 Task: Find connections with filter location Dunaújváros with filter topic  #socialnetworkingwith filter profile language English with filter current company NTT DATA Services with filter school Srinivasa Ramanujan Institute of Technology with filter industry Funds and Trusts with filter service category Editing with filter keywords title Operations Assistant
Action: Mouse moved to (521, 69)
Screenshot: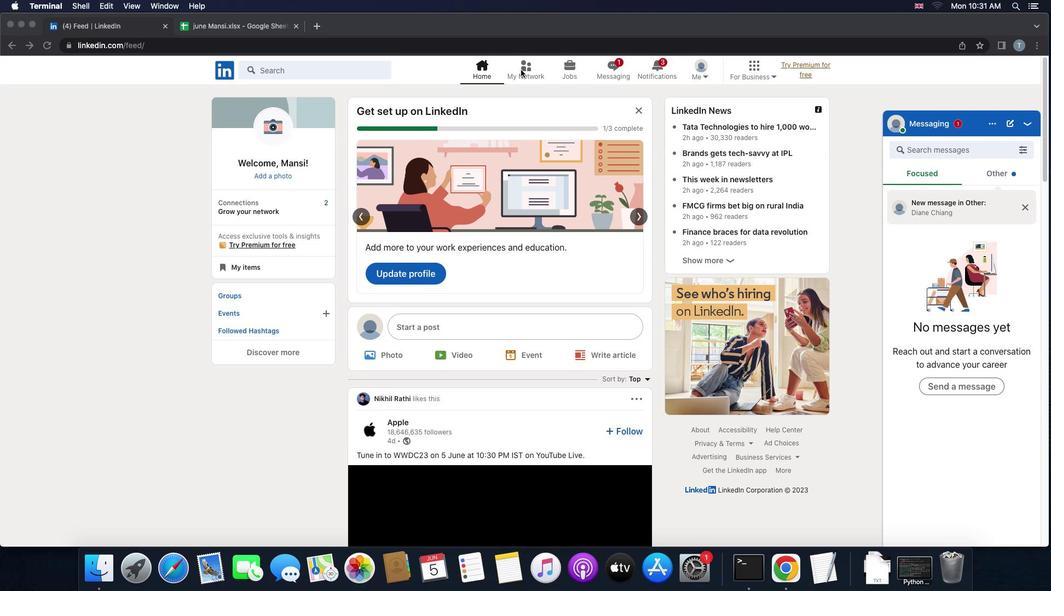 
Action: Mouse pressed left at (521, 69)
Screenshot: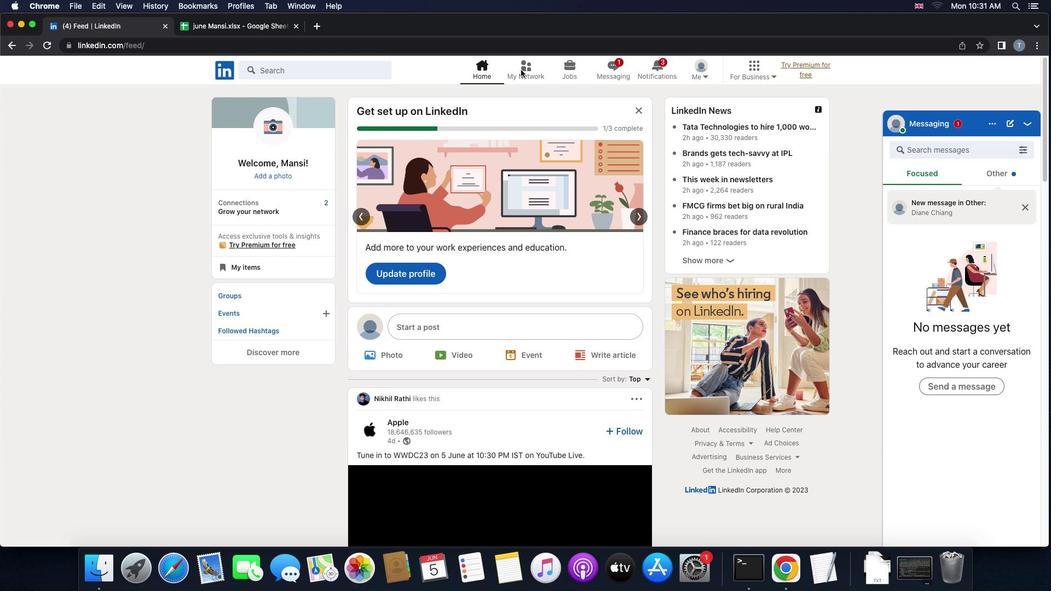 
Action: Mouse moved to (521, 69)
Screenshot: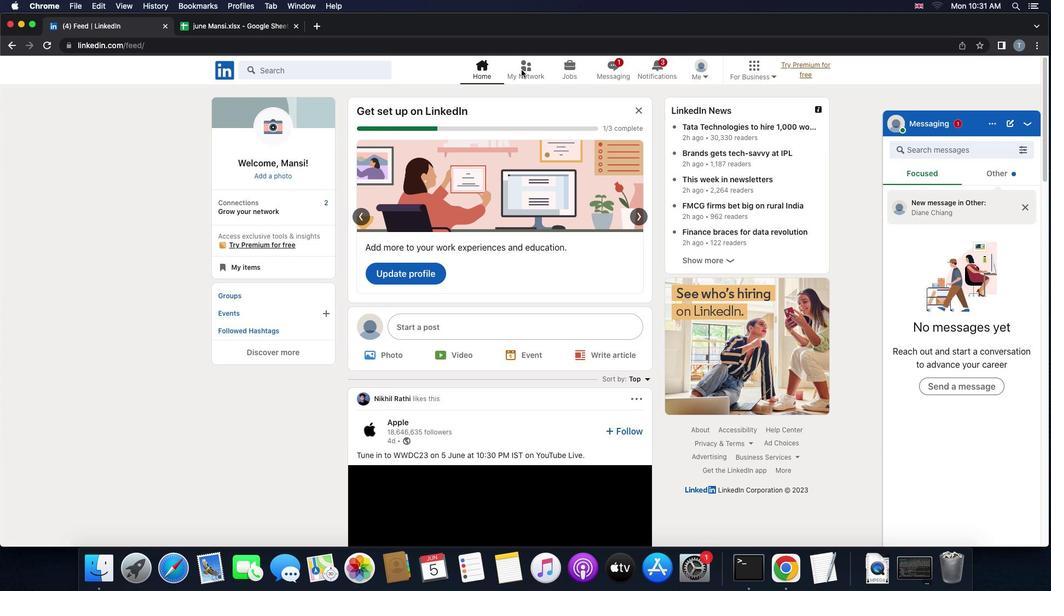 
Action: Mouse pressed left at (521, 69)
Screenshot: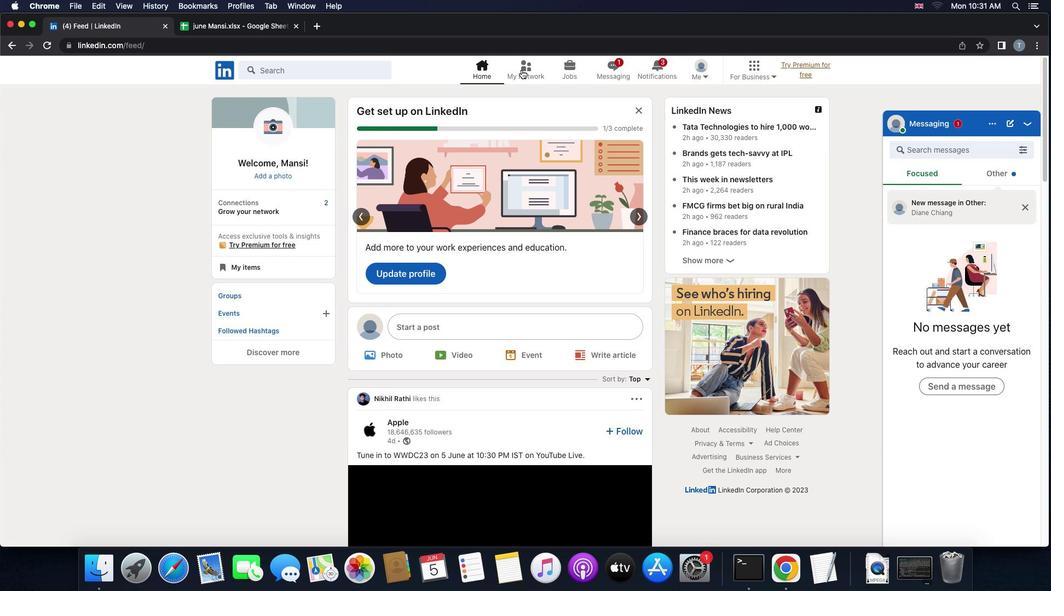 
Action: Mouse moved to (355, 125)
Screenshot: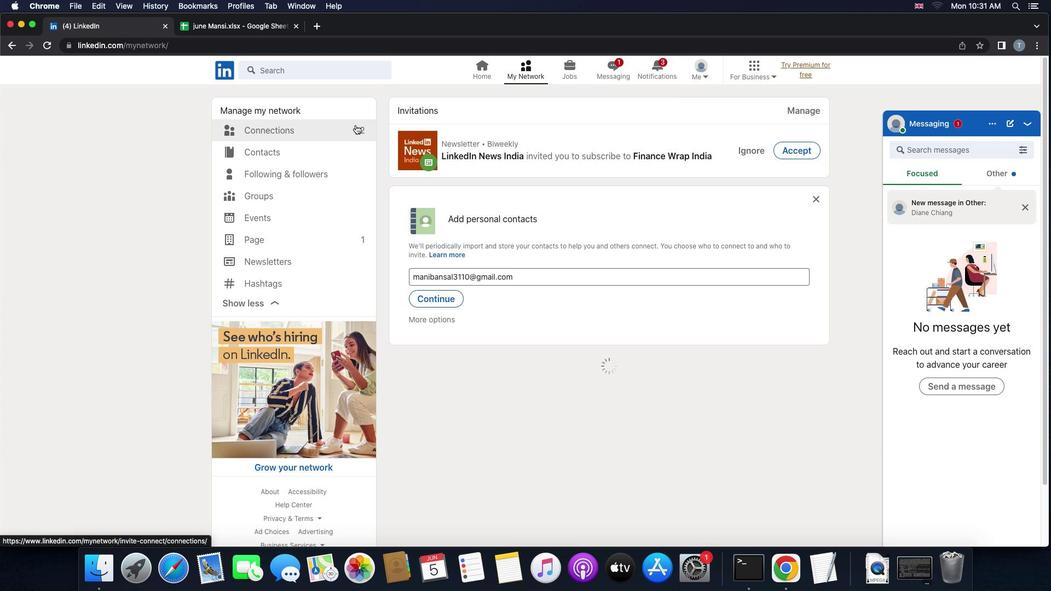 
Action: Mouse pressed left at (355, 125)
Screenshot: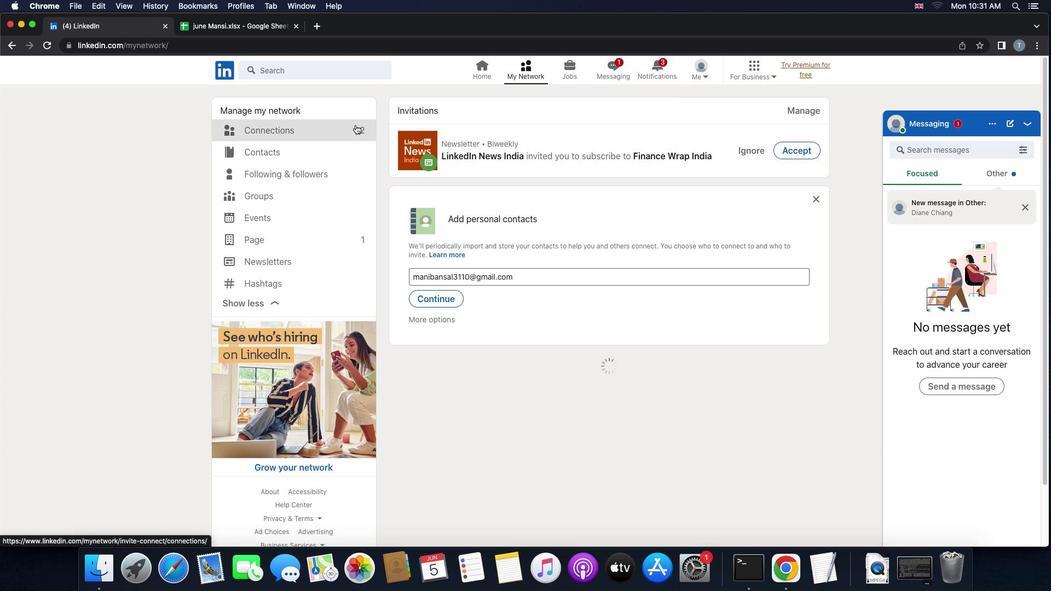 
Action: Mouse moved to (591, 130)
Screenshot: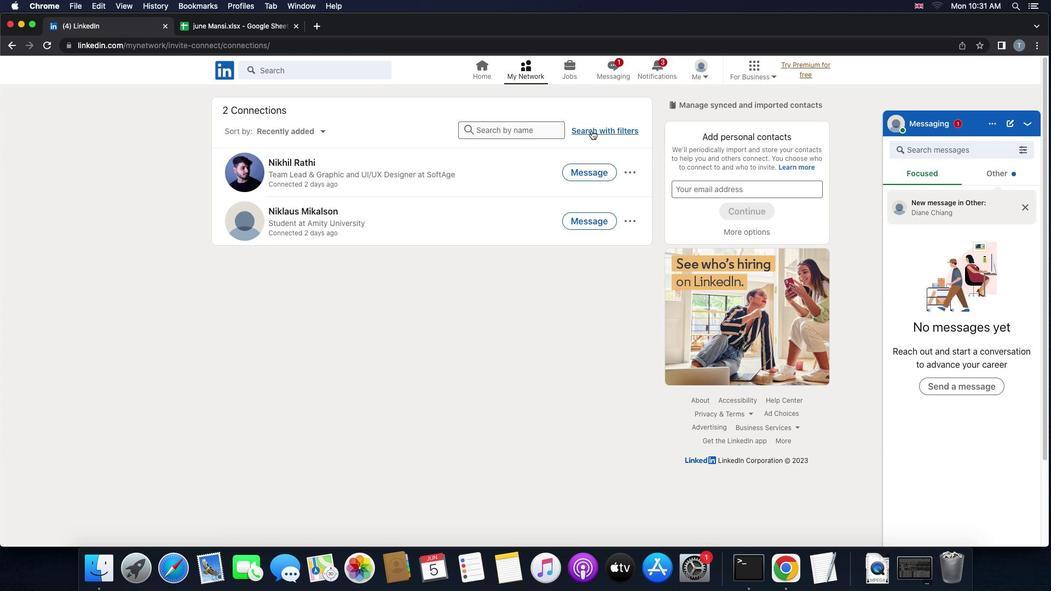 
Action: Mouse pressed left at (591, 130)
Screenshot: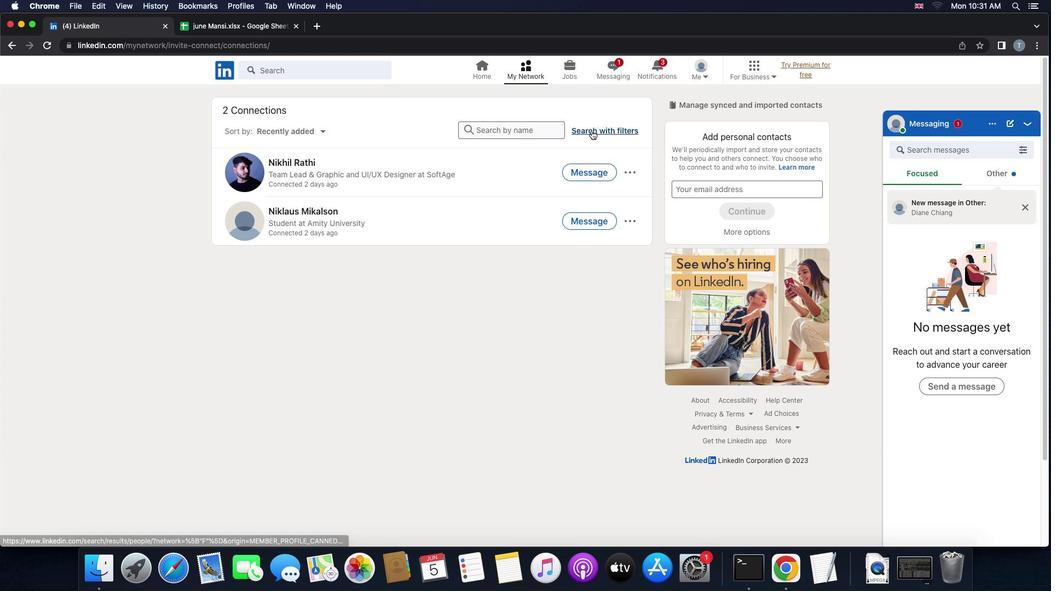 
Action: Mouse moved to (567, 97)
Screenshot: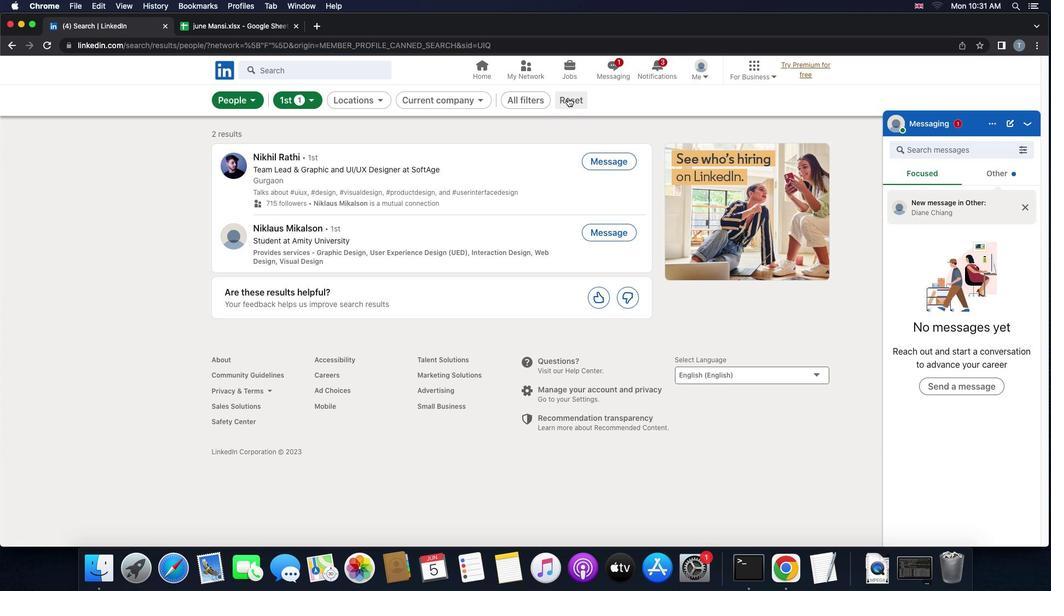 
Action: Mouse pressed left at (567, 97)
Screenshot: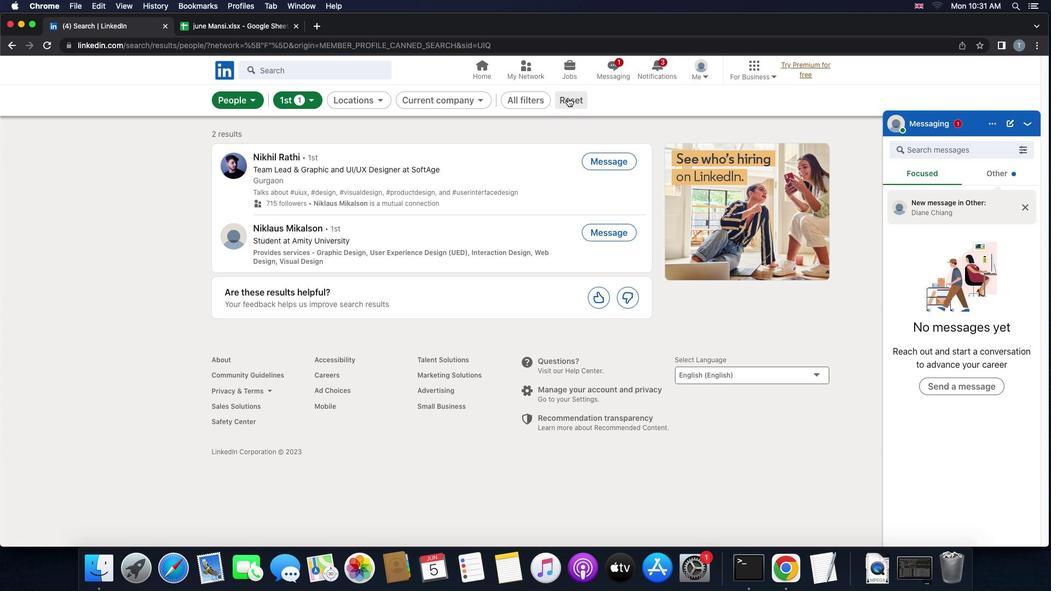 
Action: Mouse moved to (547, 98)
Screenshot: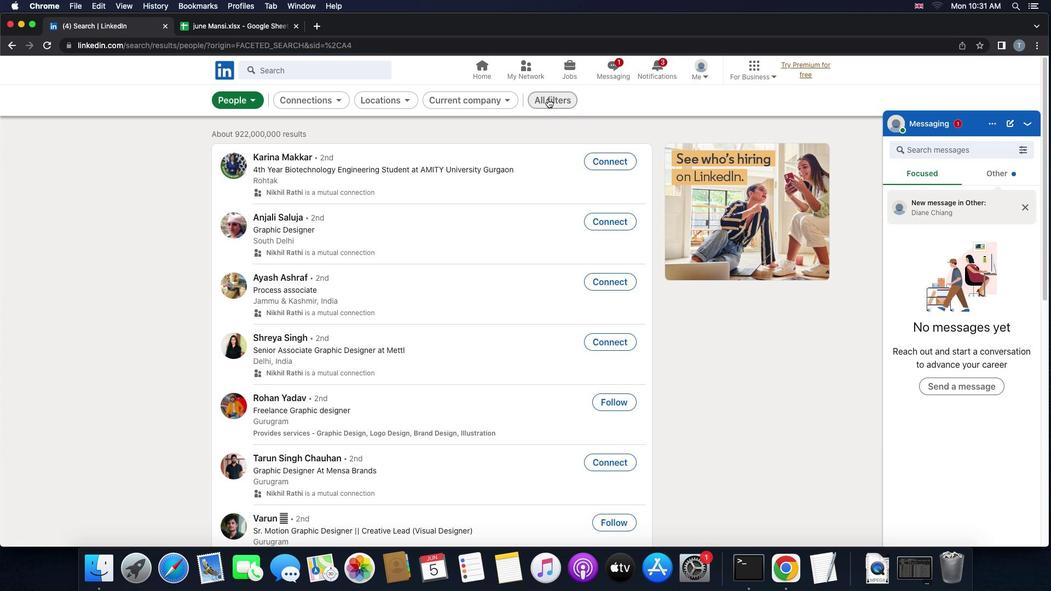 
Action: Mouse pressed left at (547, 98)
Screenshot: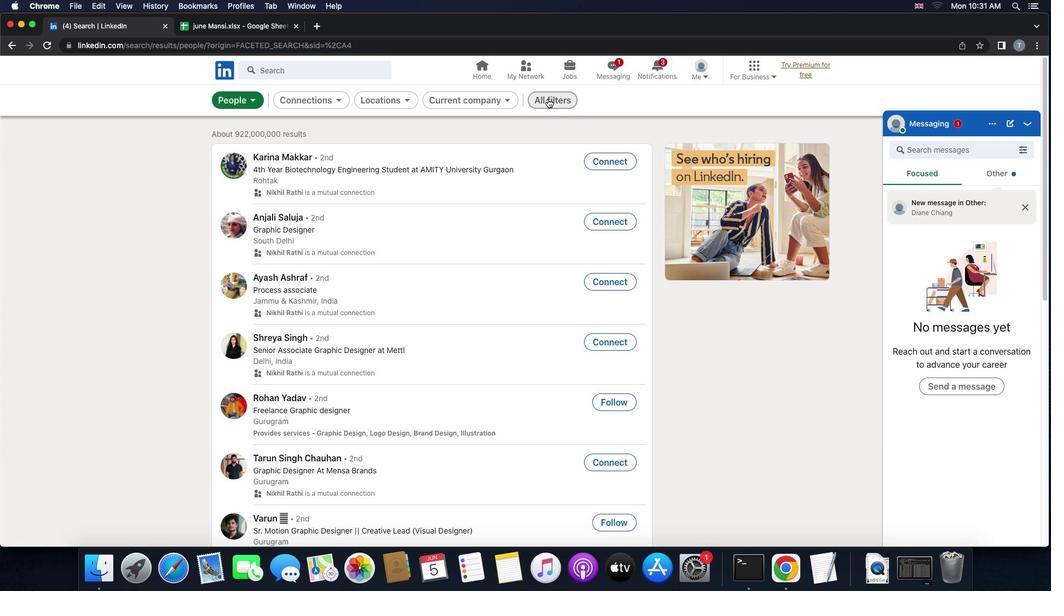 
Action: Mouse moved to (926, 316)
Screenshot: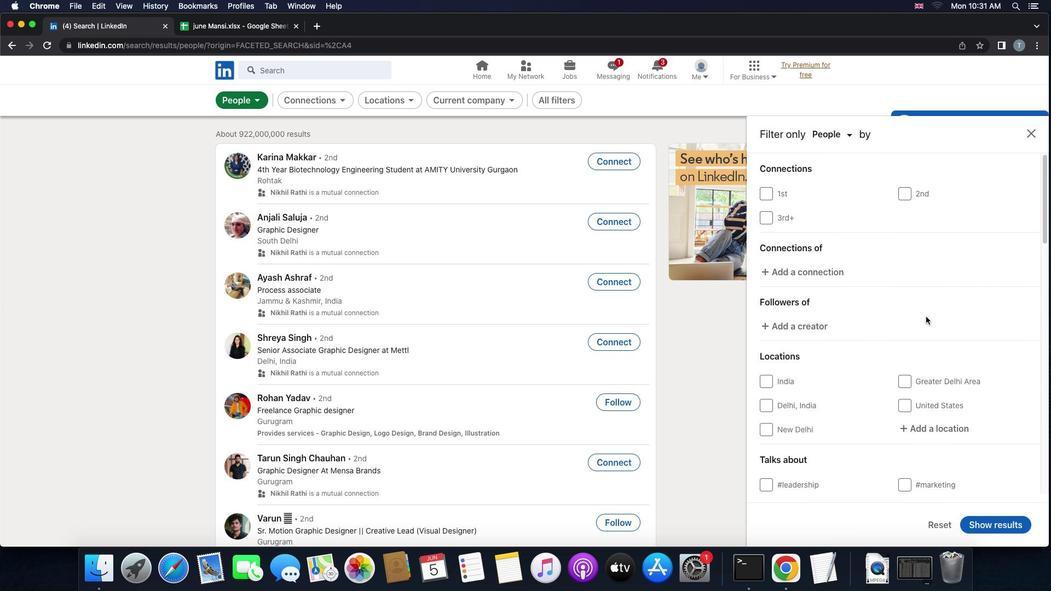 
Action: Mouse scrolled (926, 316) with delta (0, 0)
Screenshot: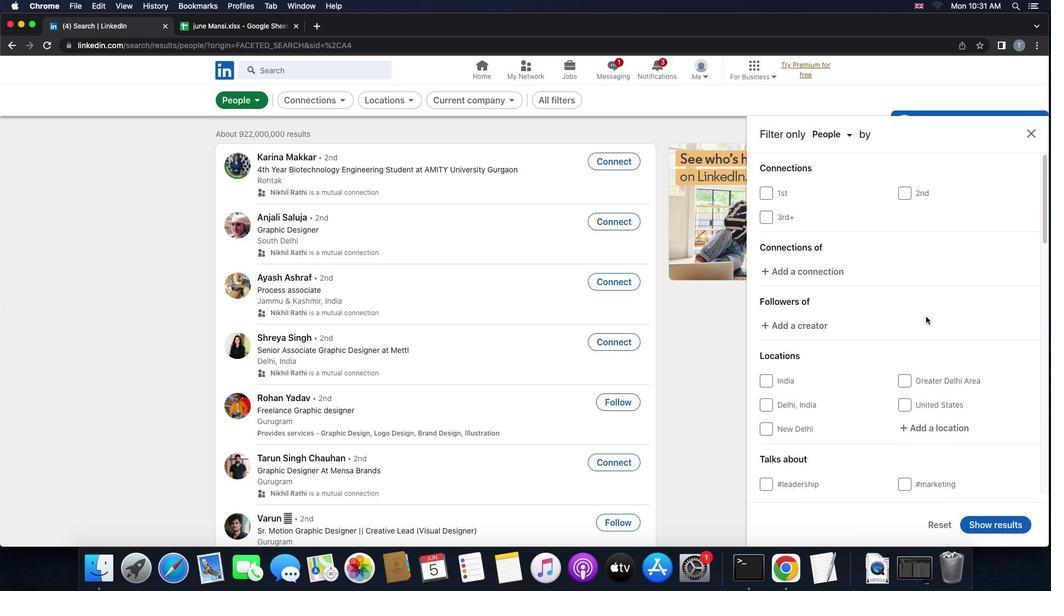 
Action: Mouse scrolled (926, 316) with delta (0, 0)
Screenshot: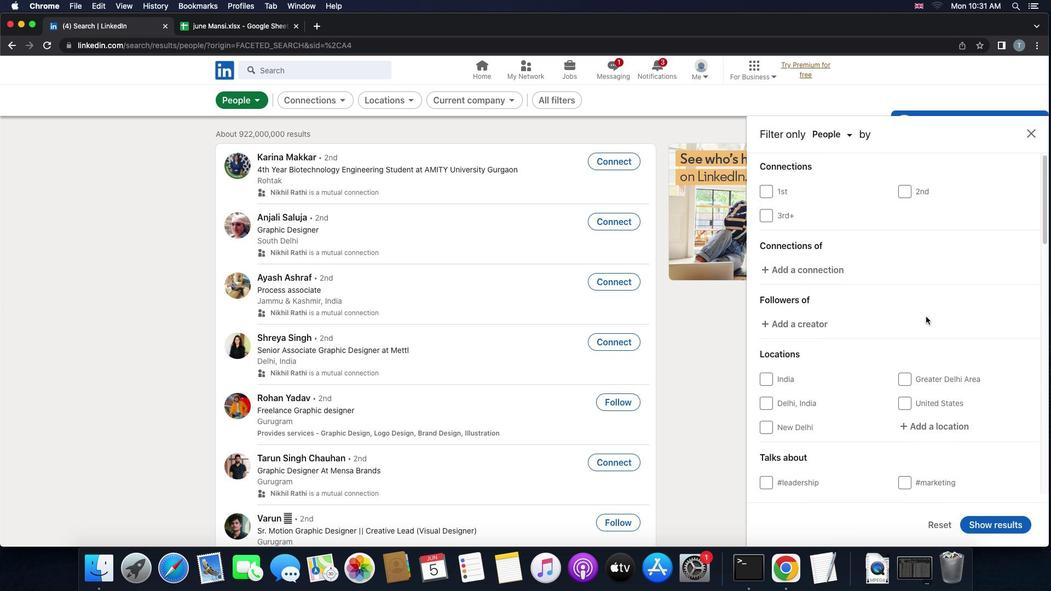 
Action: Mouse scrolled (926, 316) with delta (0, -1)
Screenshot: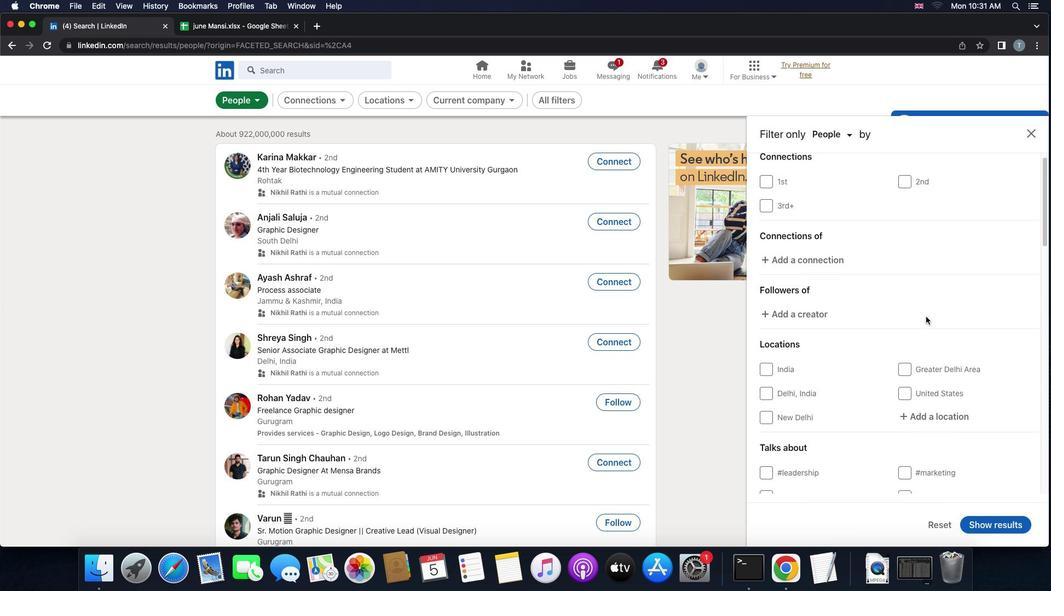 
Action: Mouse scrolled (926, 316) with delta (0, -1)
Screenshot: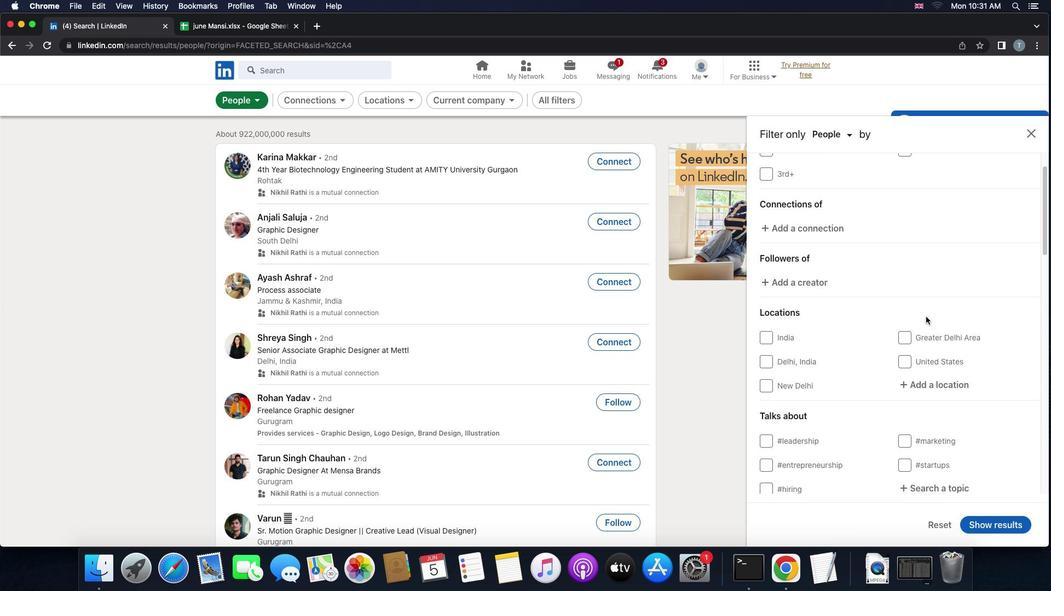 
Action: Mouse moved to (935, 267)
Screenshot: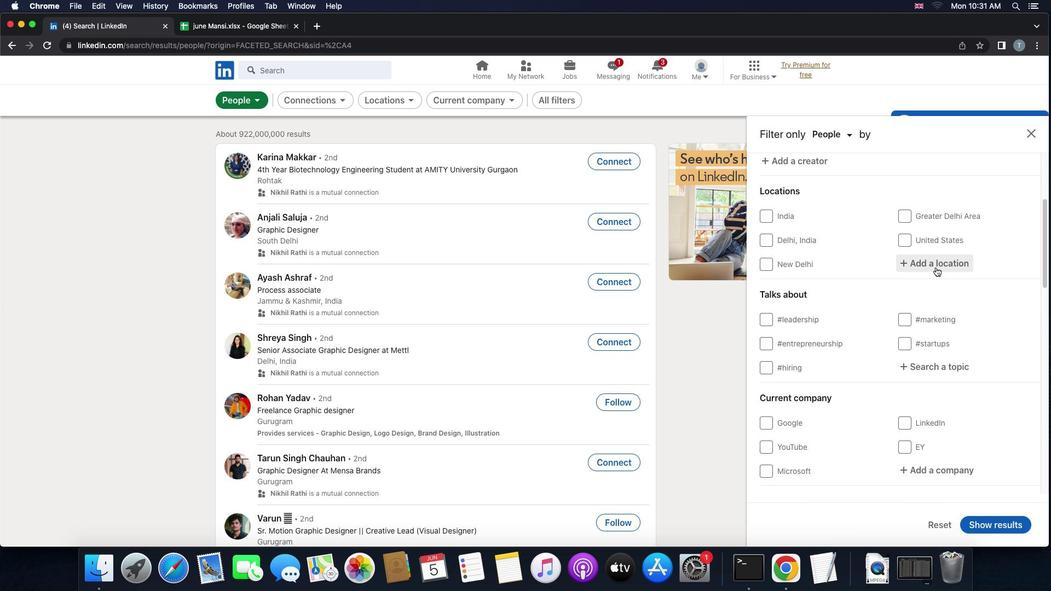 
Action: Mouse pressed left at (935, 267)
Screenshot: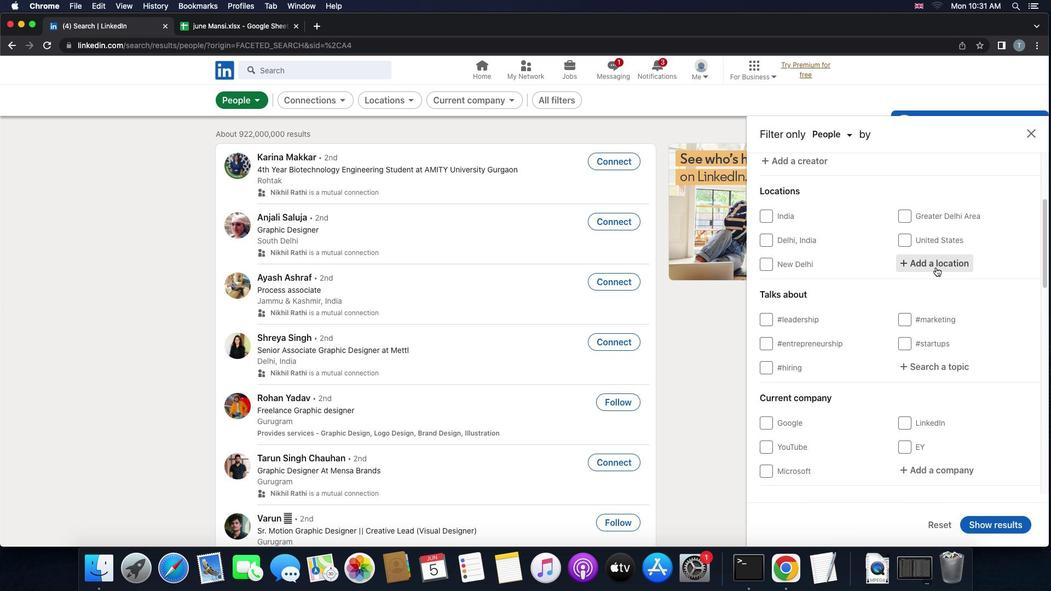 
Action: Key pressed 'd''u''n''a''u''j''v''a''r''o''s'
Screenshot: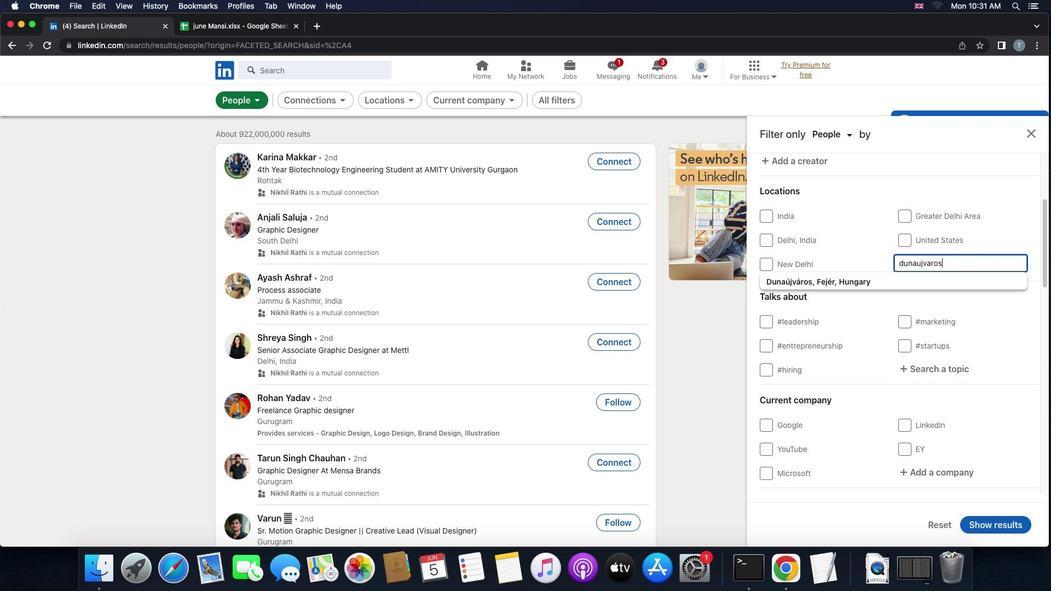 
Action: Mouse moved to (914, 279)
Screenshot: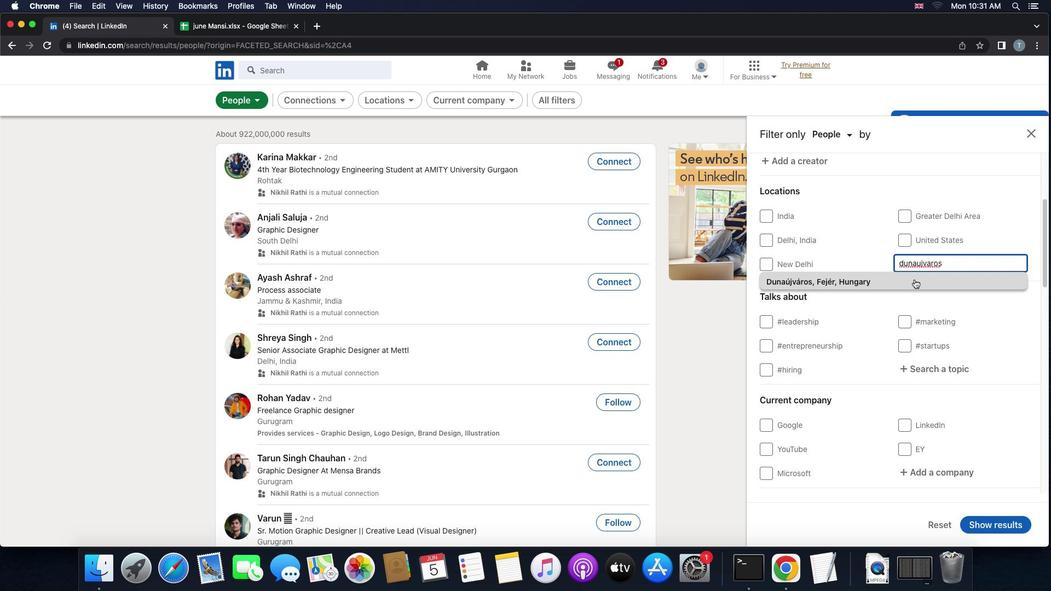 
Action: Mouse pressed left at (914, 279)
Screenshot: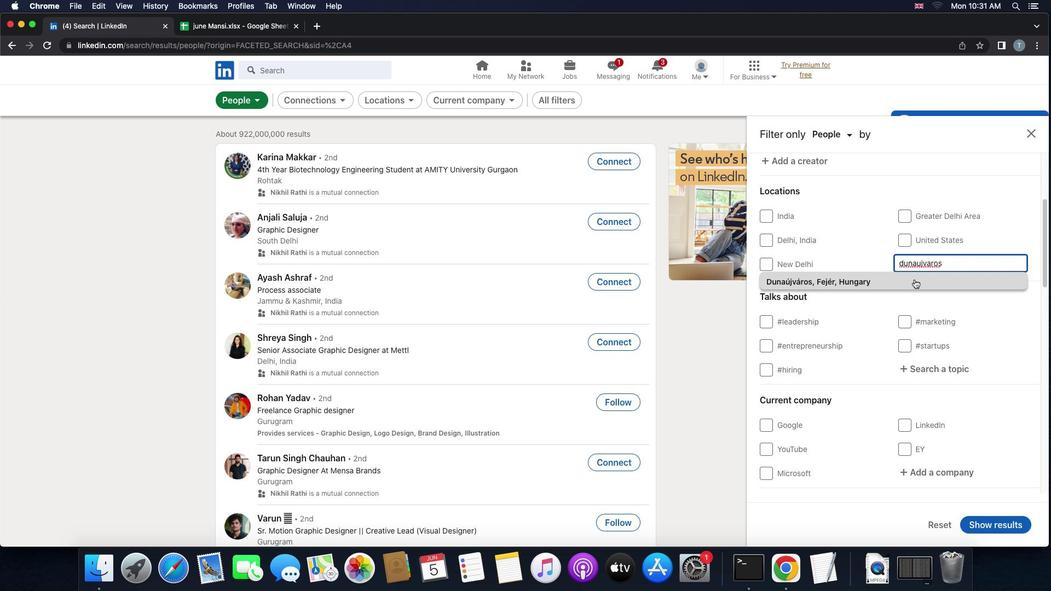 
Action: Mouse moved to (909, 382)
Screenshot: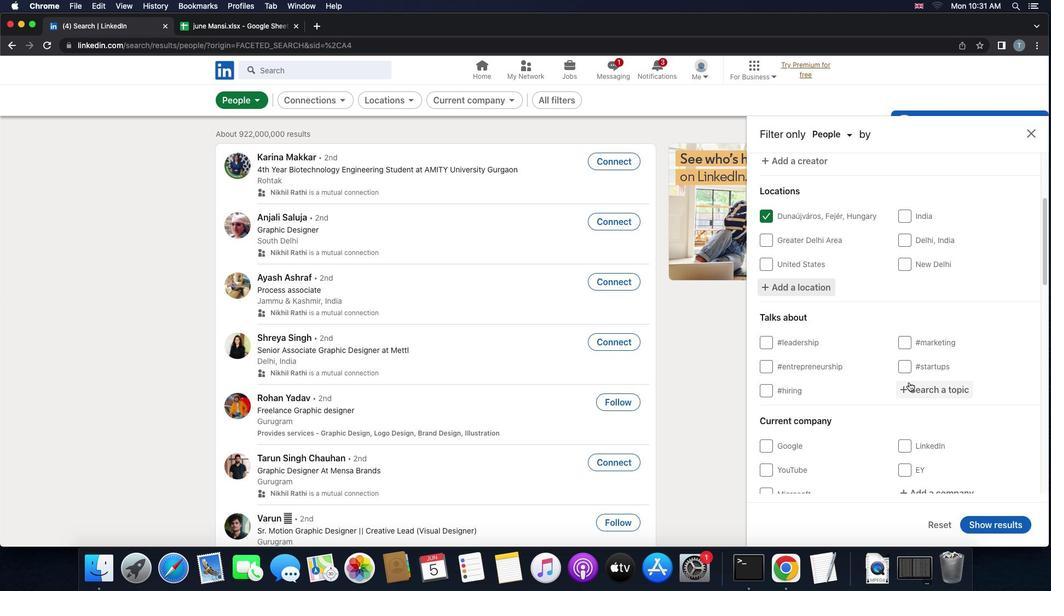 
Action: Mouse scrolled (909, 382) with delta (0, 0)
Screenshot: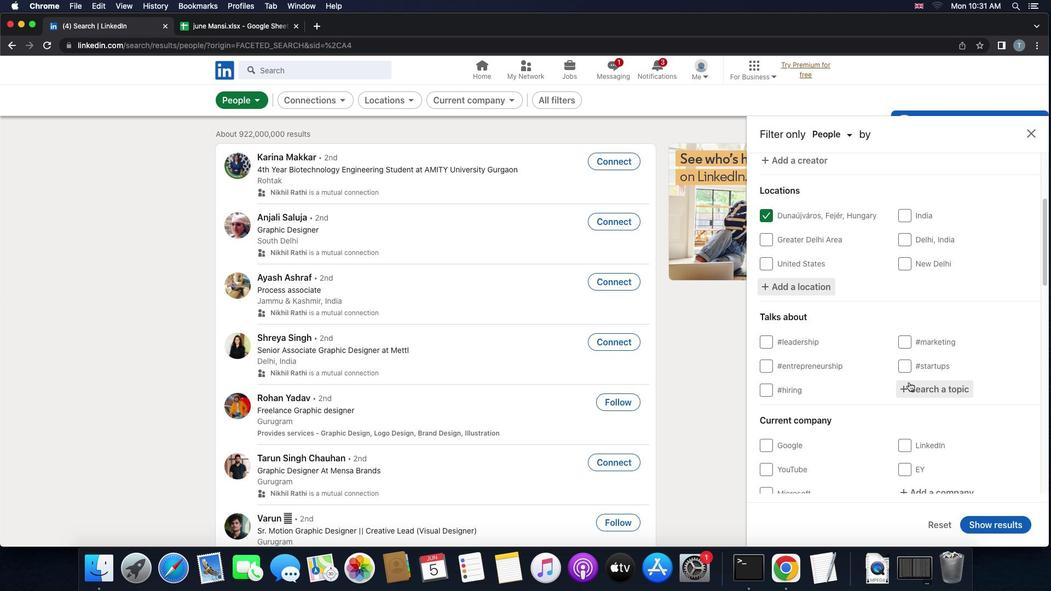 
Action: Mouse scrolled (909, 382) with delta (0, 0)
Screenshot: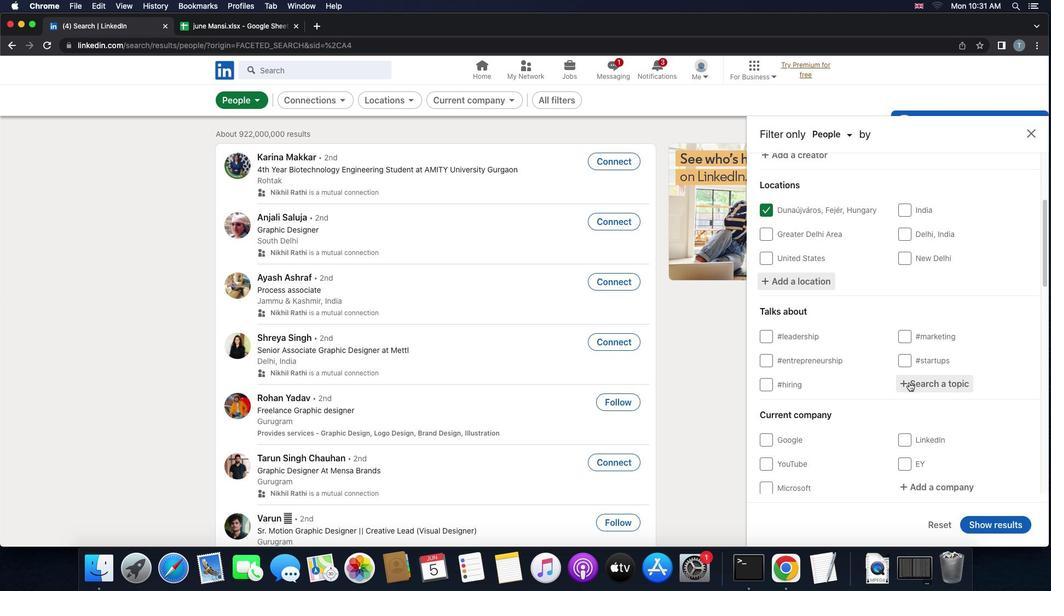 
Action: Mouse scrolled (909, 382) with delta (0, 0)
Screenshot: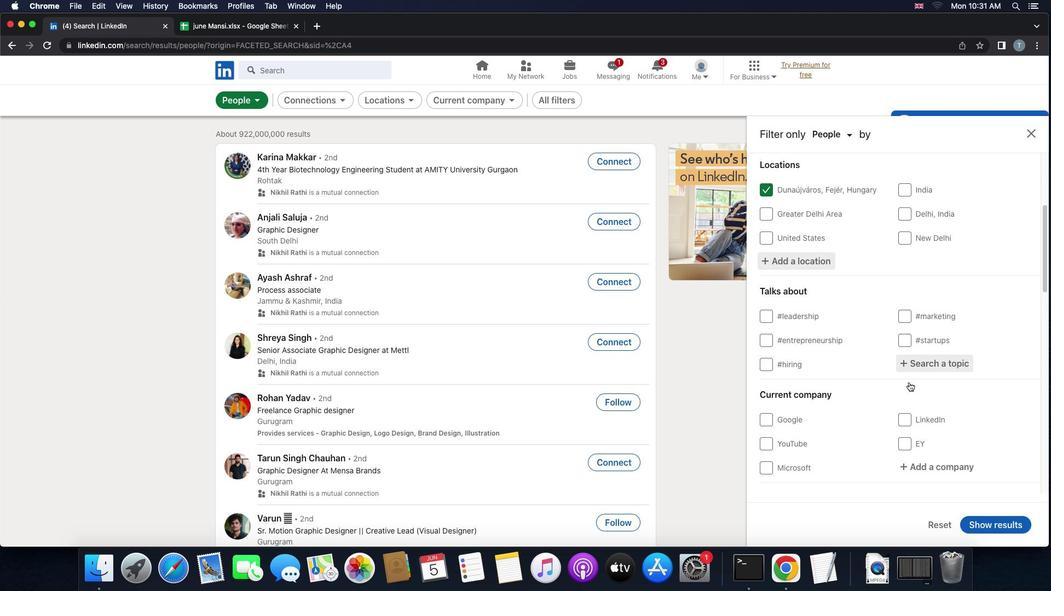 
Action: Mouse moved to (920, 344)
Screenshot: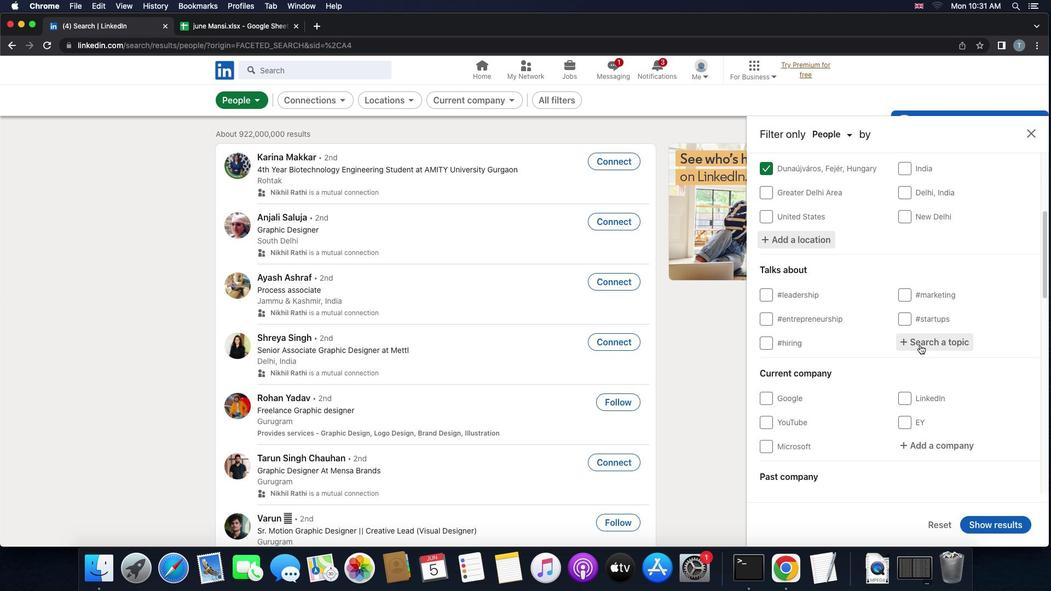 
Action: Mouse pressed left at (920, 344)
Screenshot: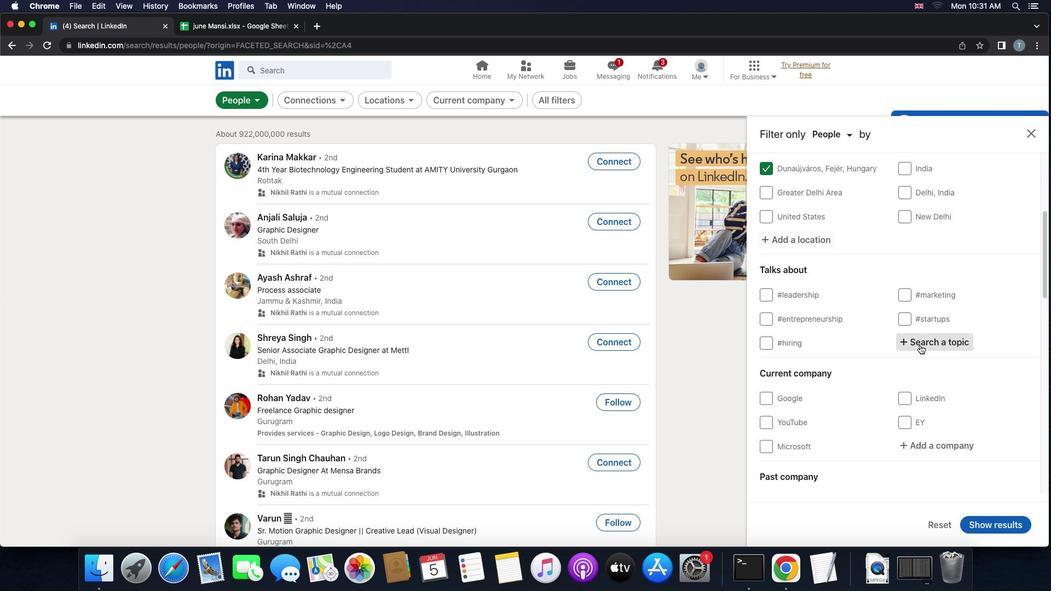 
Action: Key pressed 's''o''c''i''a''l''n''e''t''w''o''r''k''i''n''g'
Screenshot: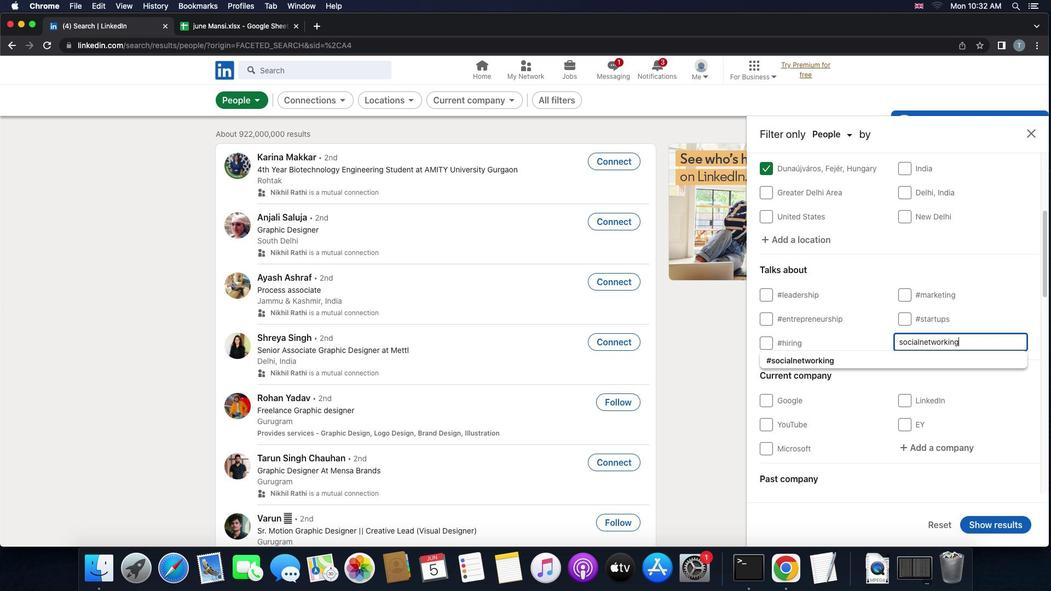 
Action: Mouse moved to (814, 361)
Screenshot: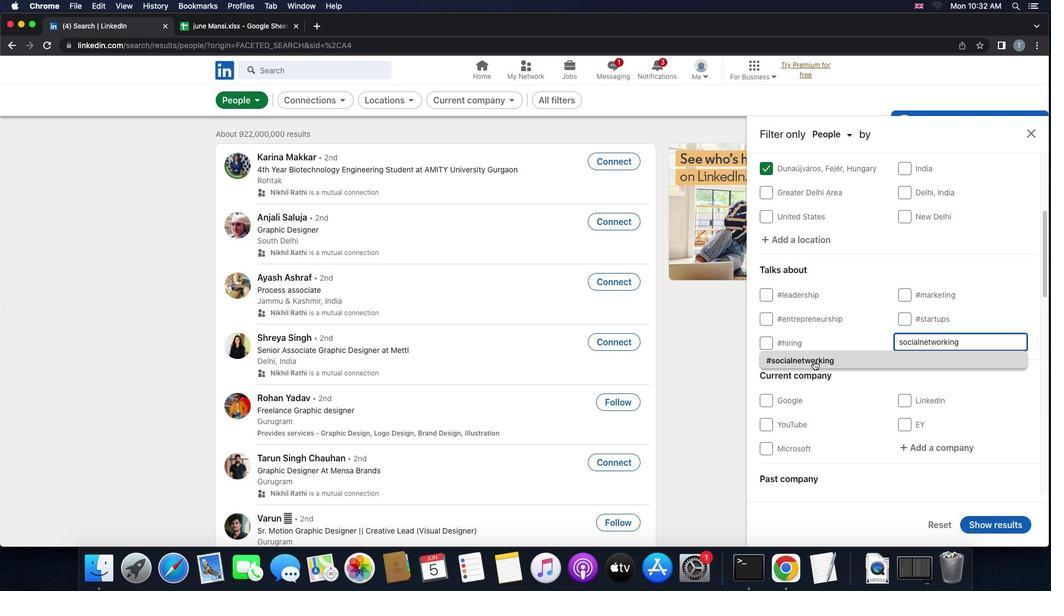 
Action: Mouse pressed left at (814, 361)
Screenshot: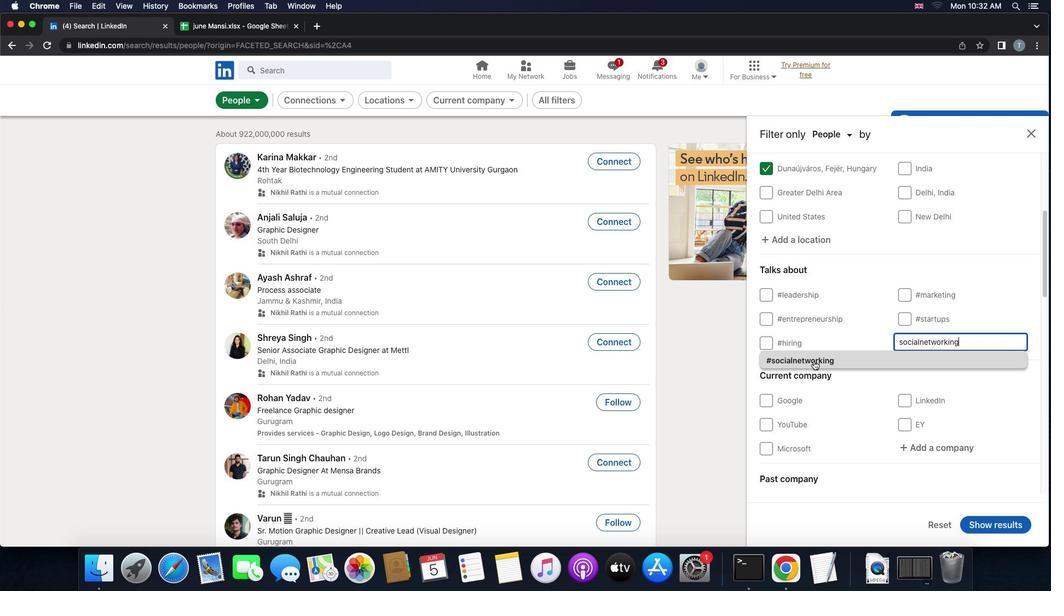 
Action: Mouse moved to (800, 358)
Screenshot: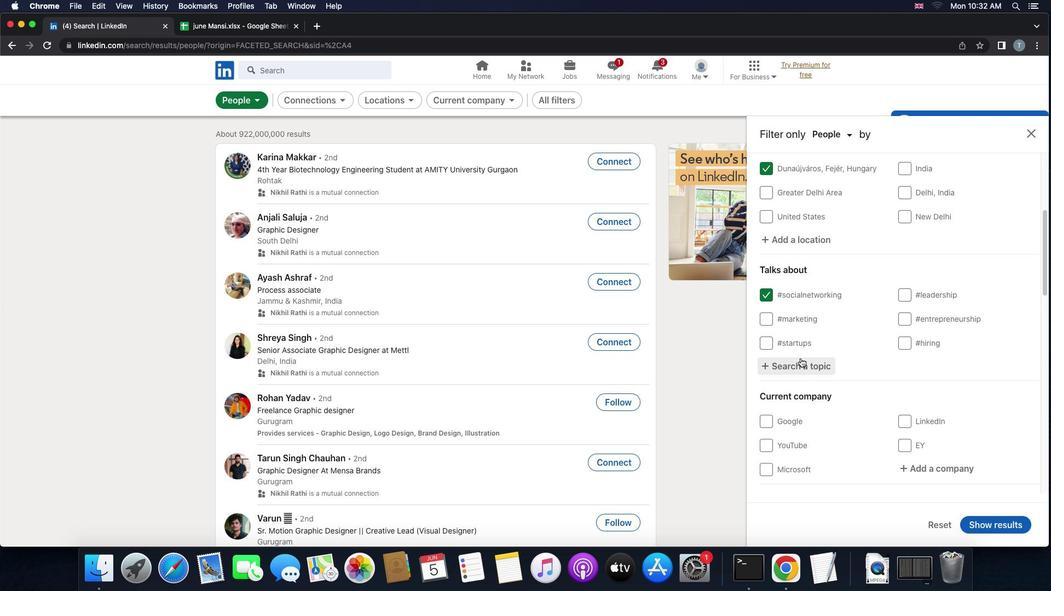 
Action: Mouse scrolled (800, 358) with delta (0, 0)
Screenshot: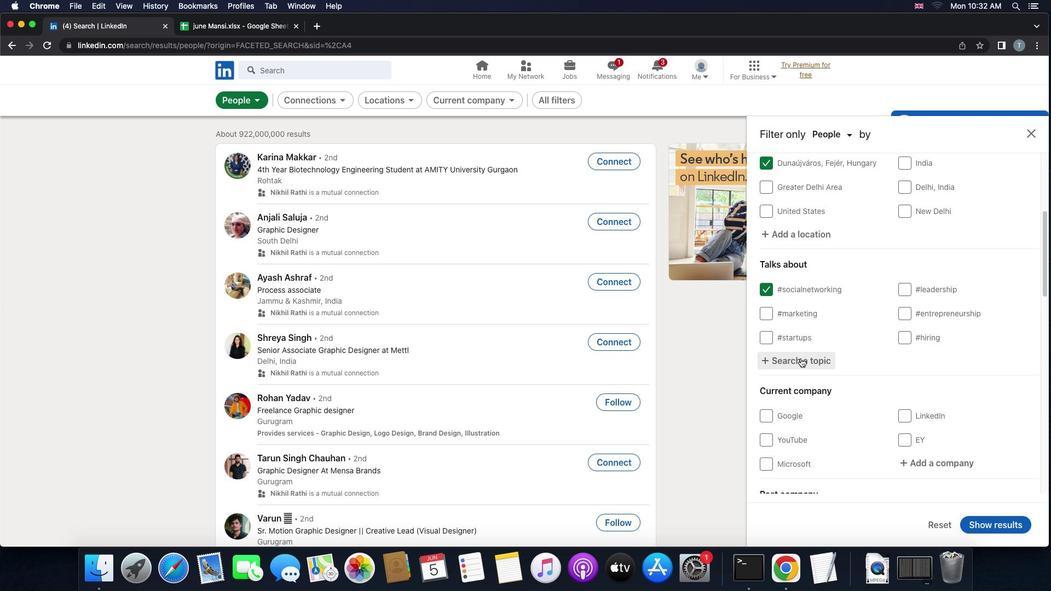 
Action: Mouse scrolled (800, 358) with delta (0, 0)
Screenshot: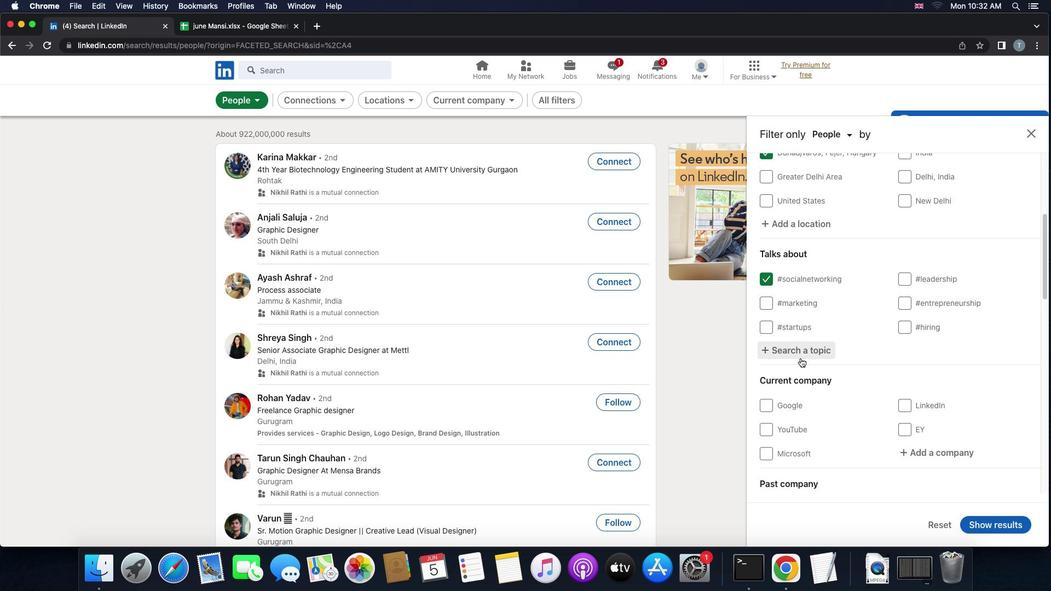 
Action: Mouse scrolled (800, 358) with delta (0, -1)
Screenshot: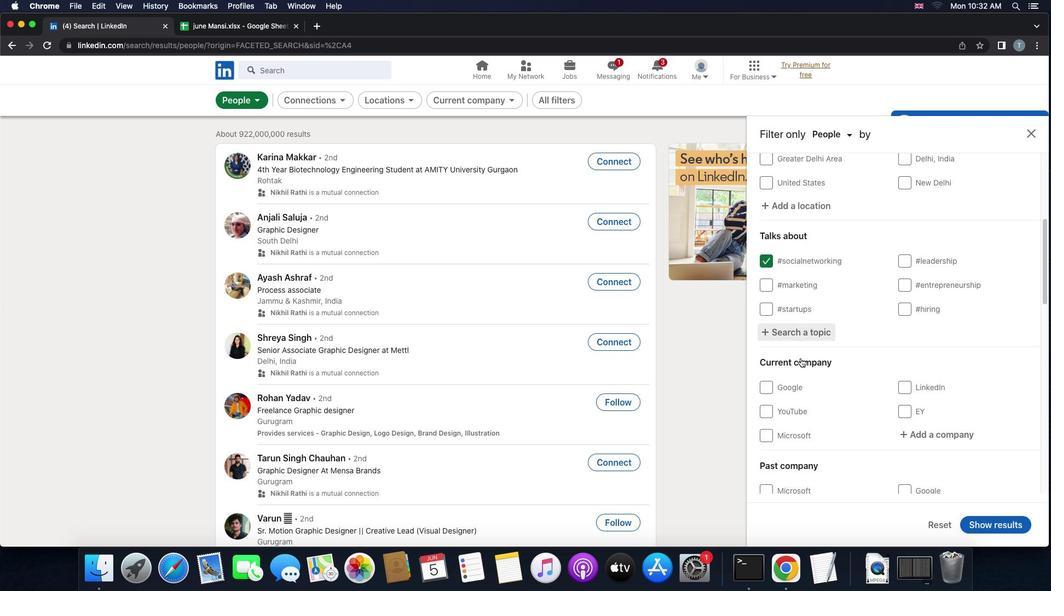 
Action: Mouse scrolled (800, 358) with delta (0, -1)
Screenshot: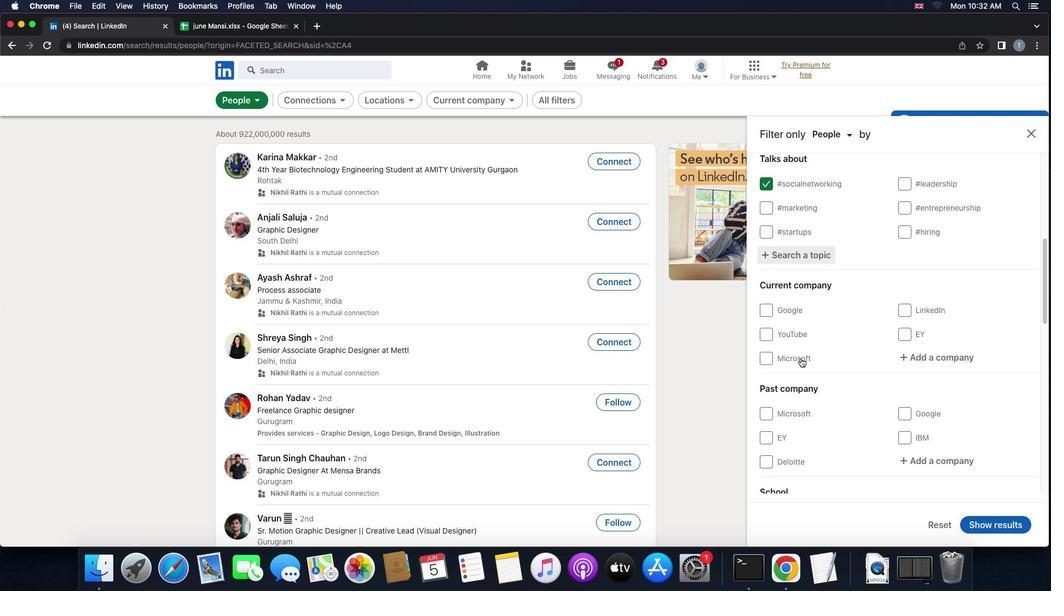 
Action: Mouse scrolled (800, 358) with delta (0, 0)
Screenshot: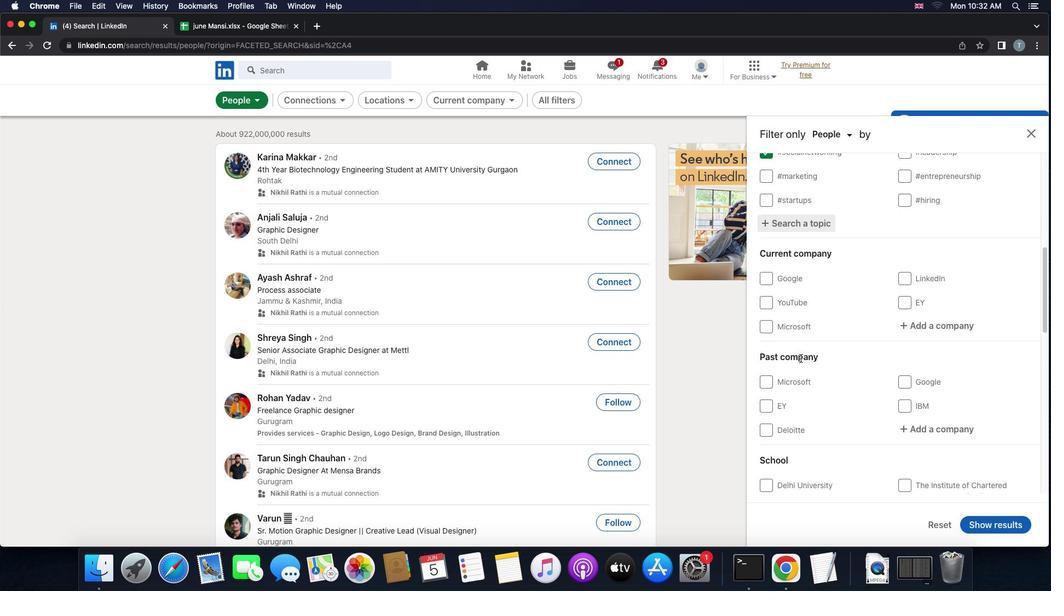 
Action: Mouse scrolled (800, 358) with delta (0, 0)
Screenshot: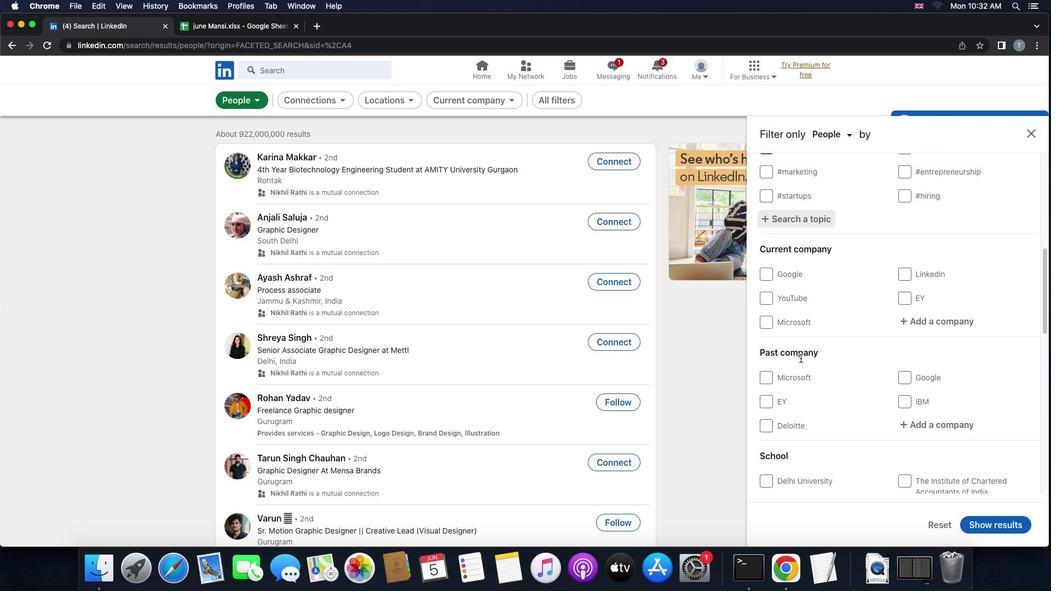
Action: Mouse moved to (918, 312)
Screenshot: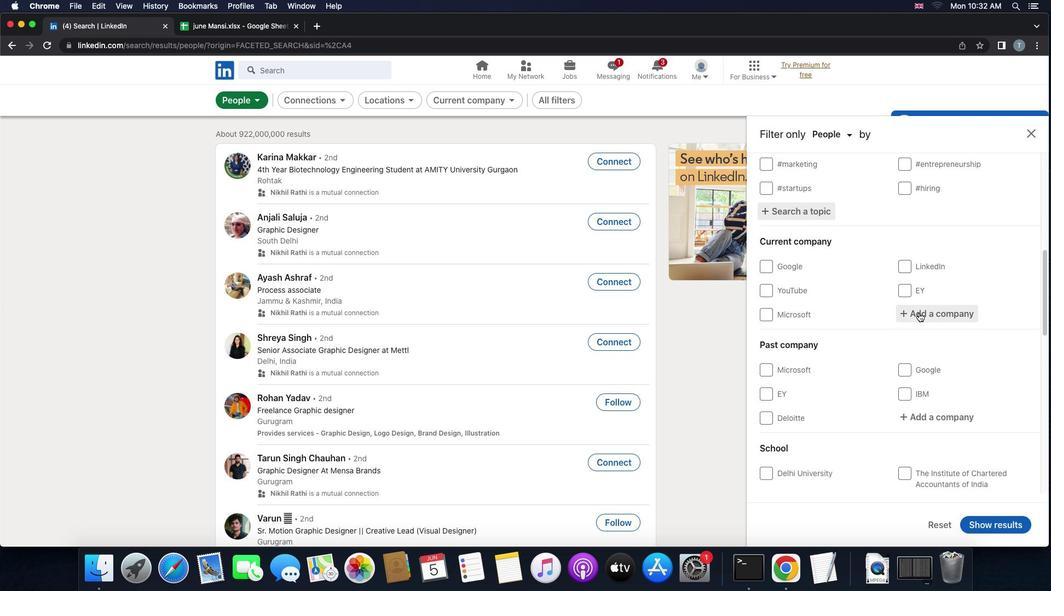 
Action: Mouse pressed left at (918, 312)
Screenshot: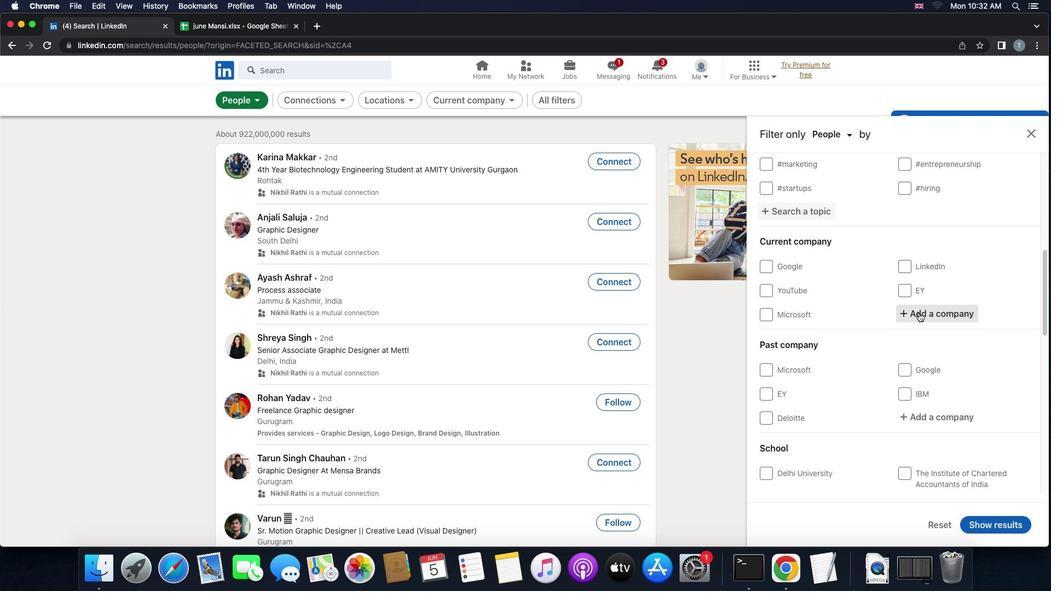 
Action: Mouse moved to (919, 315)
Screenshot: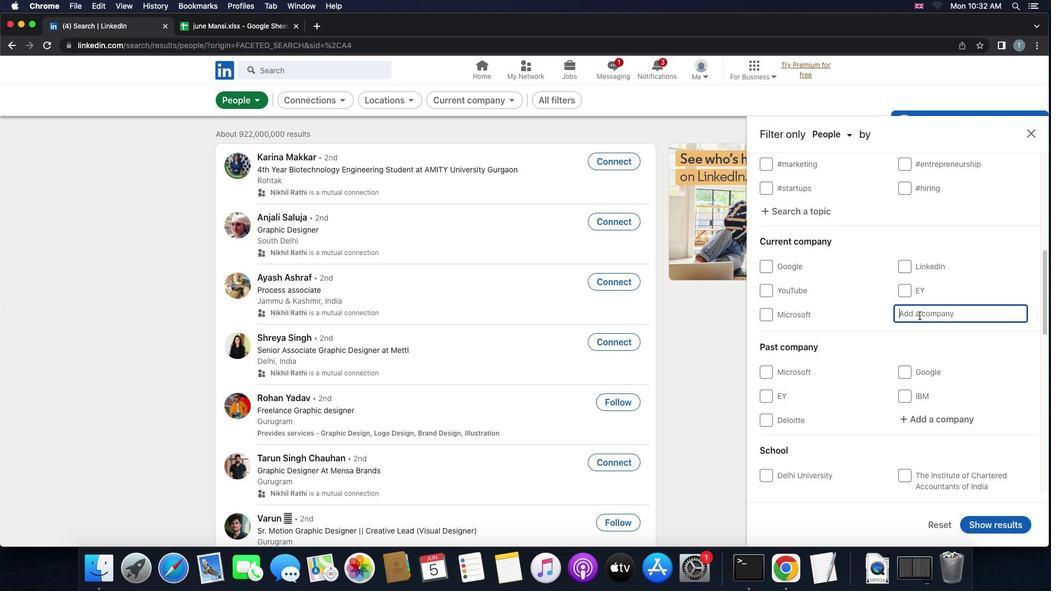 
Action: Key pressed Key.shift'N''T''T'Key.spaceKey.shift'D''A''T''A'Key.space
Screenshot: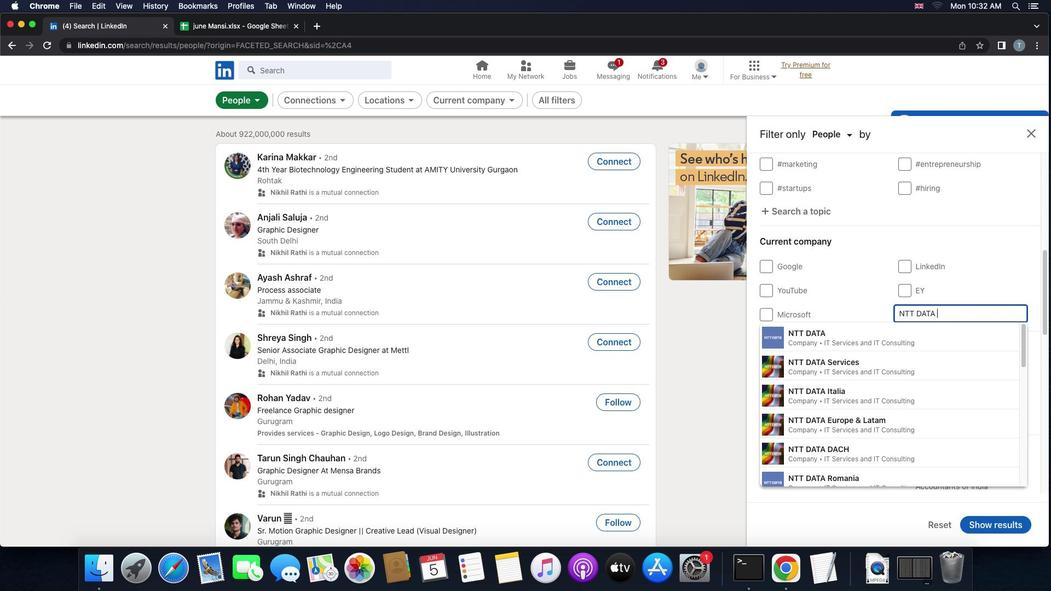 
Action: Mouse moved to (910, 364)
Screenshot: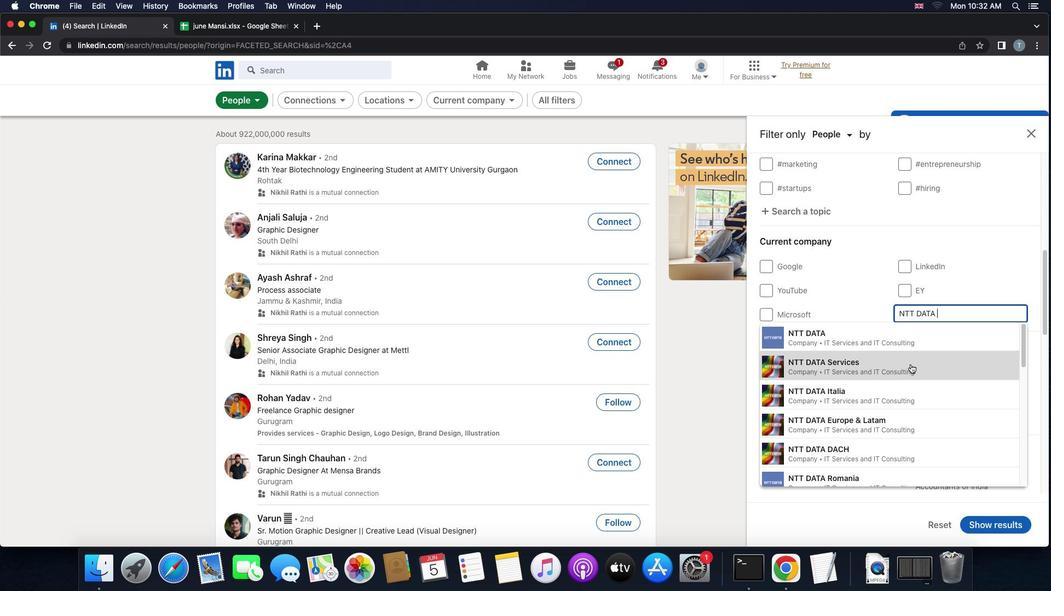 
Action: Mouse pressed left at (910, 364)
Screenshot: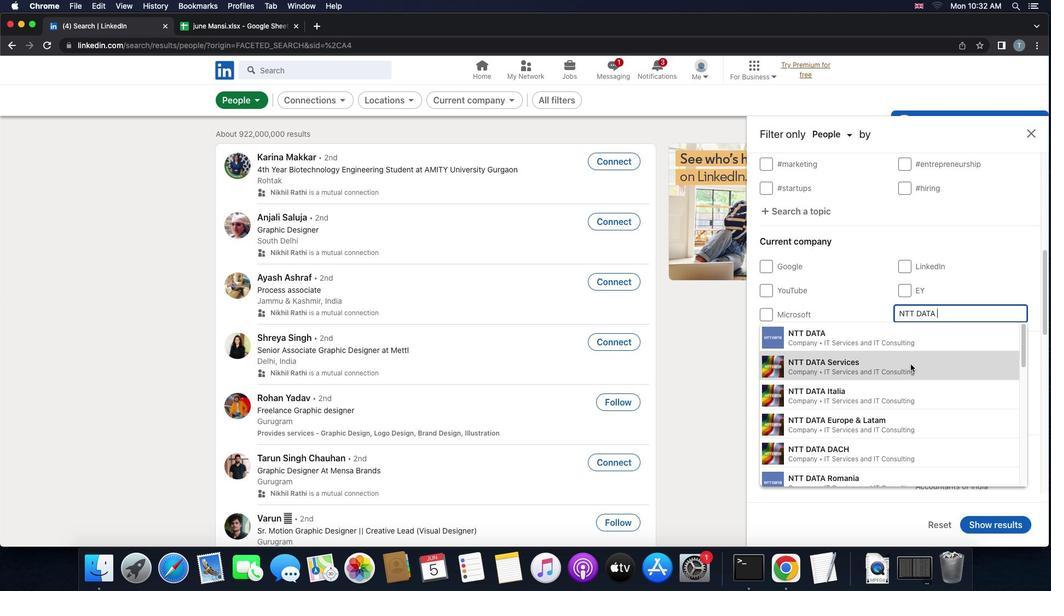 
Action: Mouse scrolled (910, 364) with delta (0, 0)
Screenshot: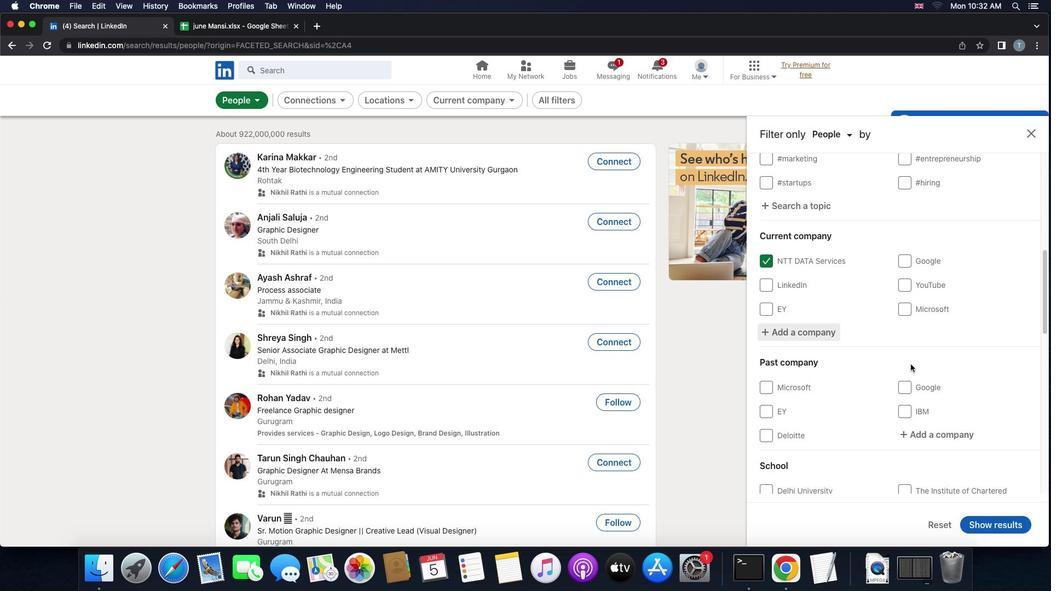 
Action: Mouse scrolled (910, 364) with delta (0, 0)
Screenshot: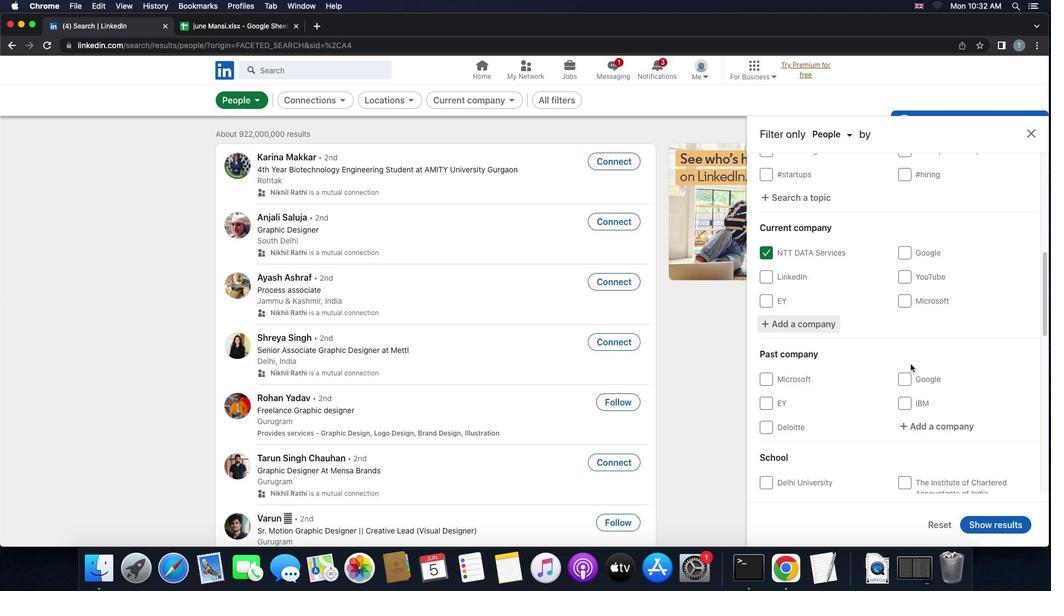 
Action: Mouse scrolled (910, 364) with delta (0, -1)
Screenshot: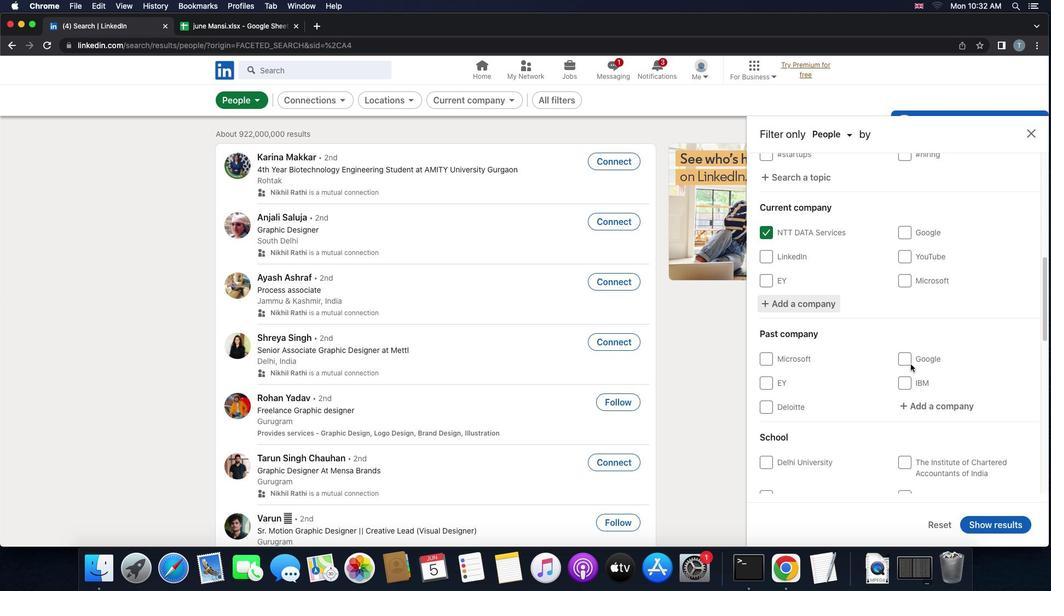 
Action: Mouse scrolled (910, 364) with delta (0, 0)
Screenshot: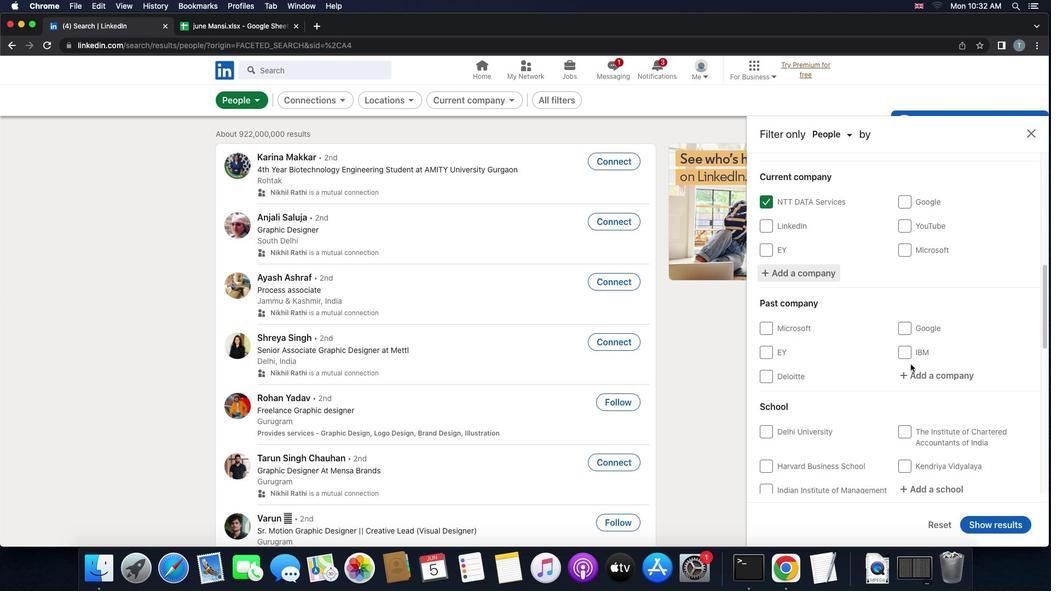 
Action: Mouse scrolled (910, 364) with delta (0, 0)
Screenshot: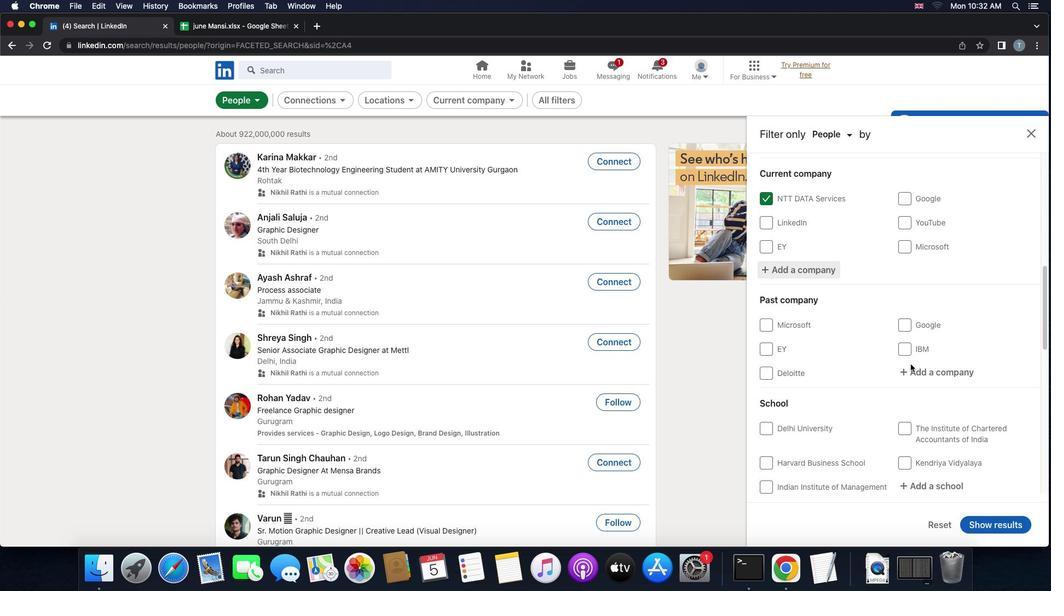 
Action: Mouse scrolled (910, 364) with delta (0, 0)
Screenshot: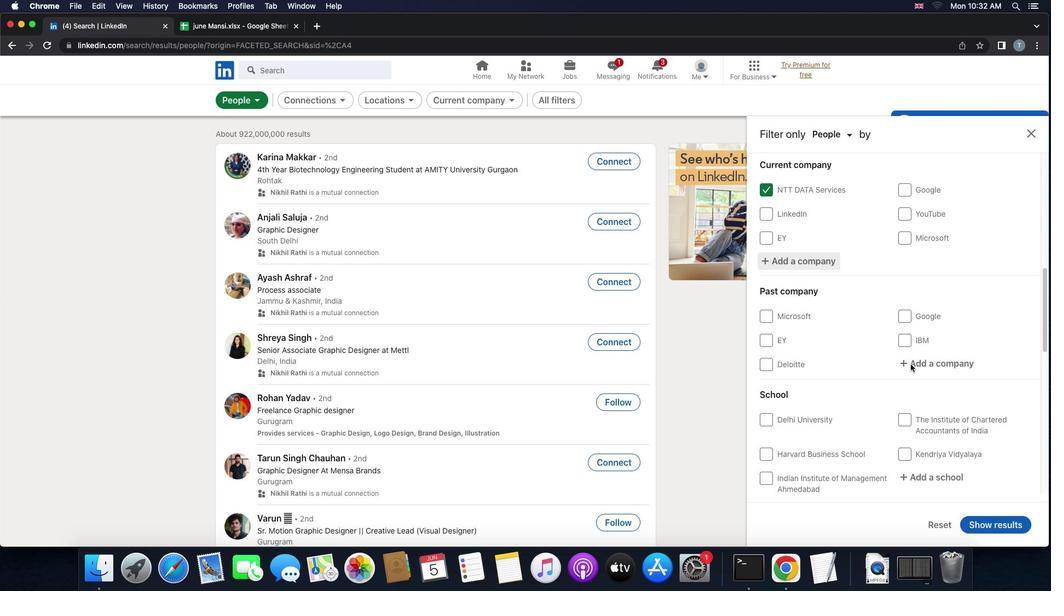 
Action: Mouse scrolled (910, 364) with delta (0, 0)
Screenshot: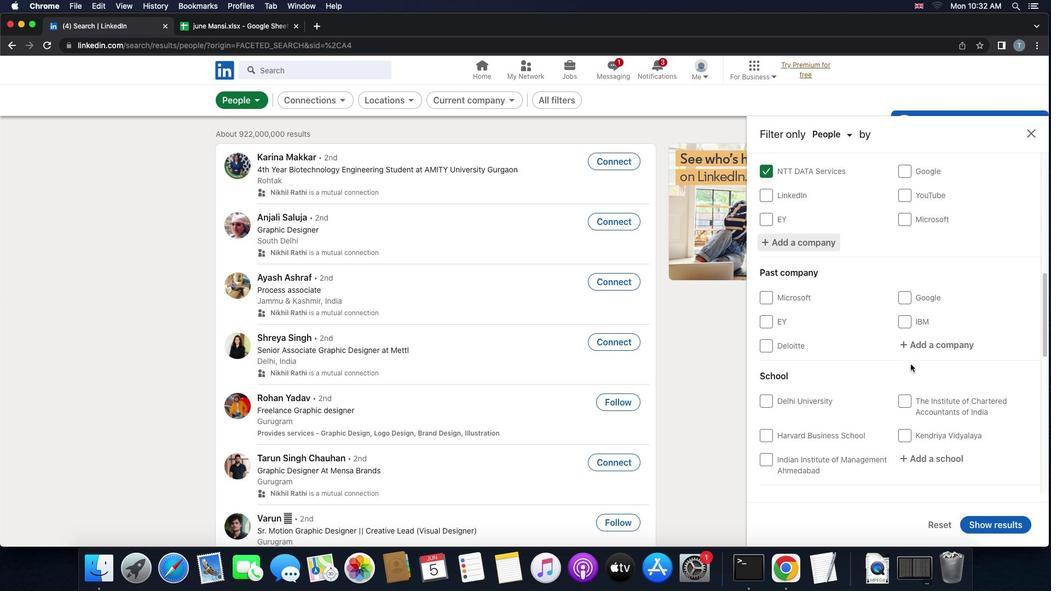 
Action: Mouse scrolled (910, 364) with delta (0, 0)
Screenshot: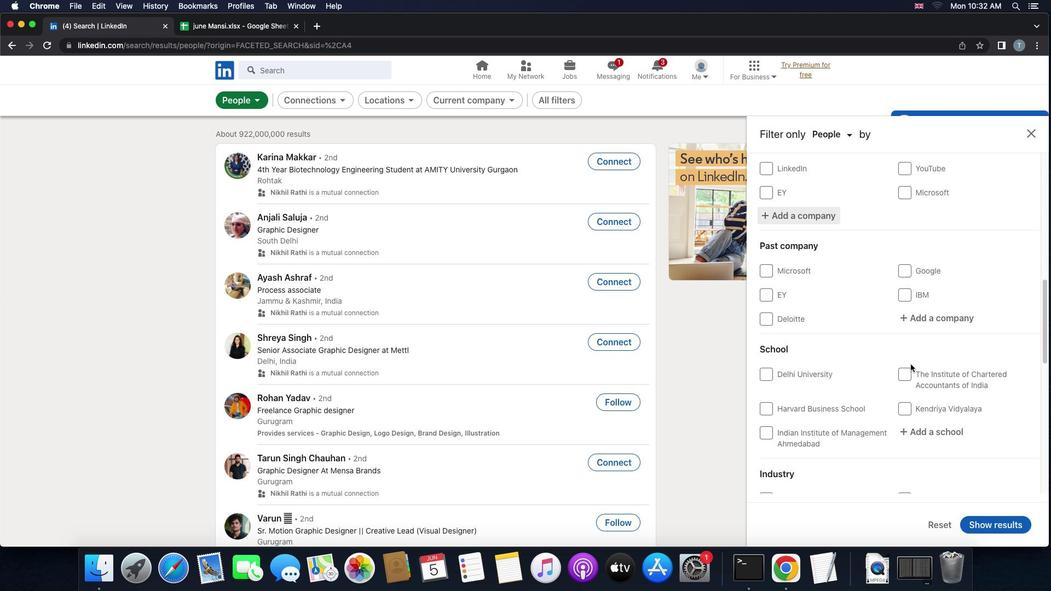 
Action: Mouse scrolled (910, 364) with delta (0, 0)
Screenshot: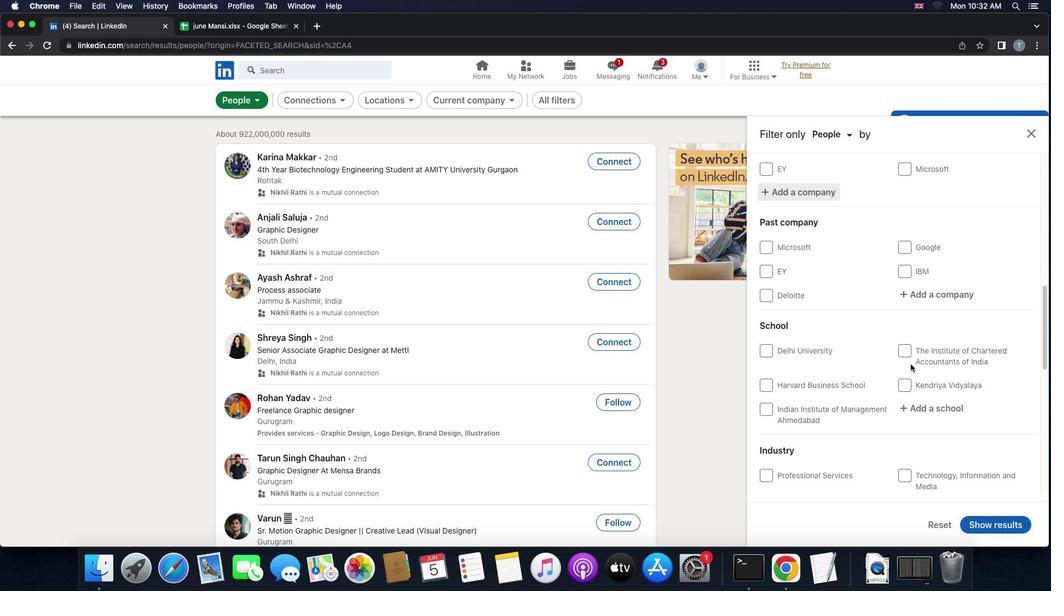 
Action: Mouse scrolled (910, 364) with delta (0, -1)
Screenshot: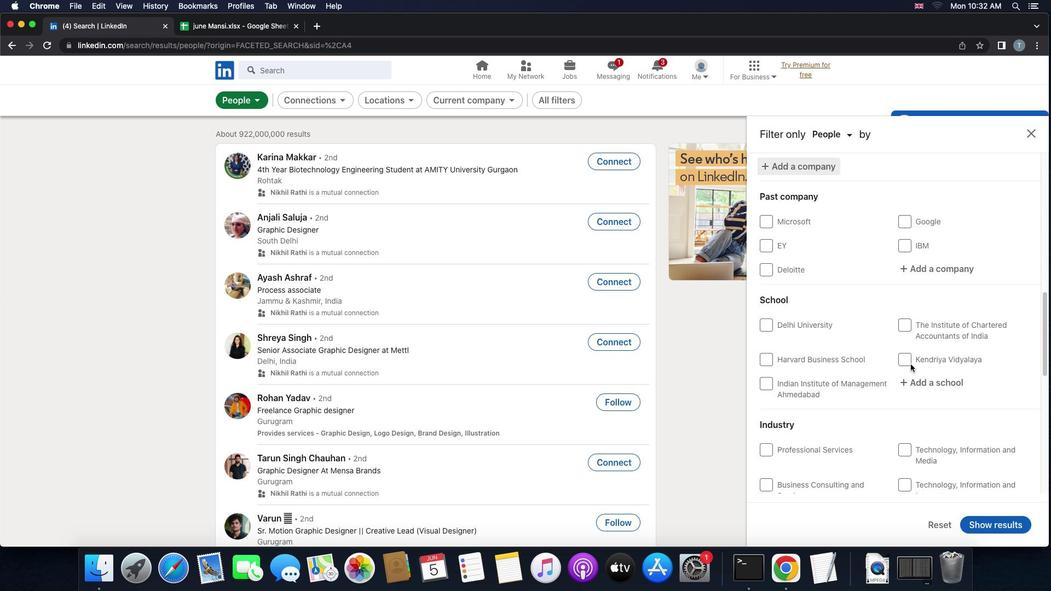 
Action: Mouse moved to (923, 356)
Screenshot: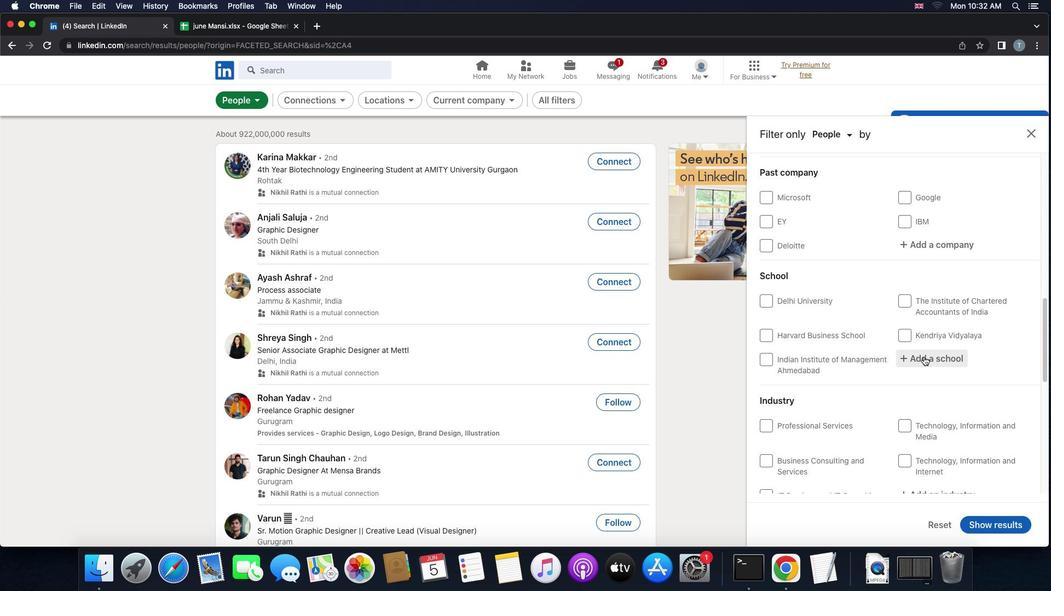 
Action: Mouse pressed left at (923, 356)
Screenshot: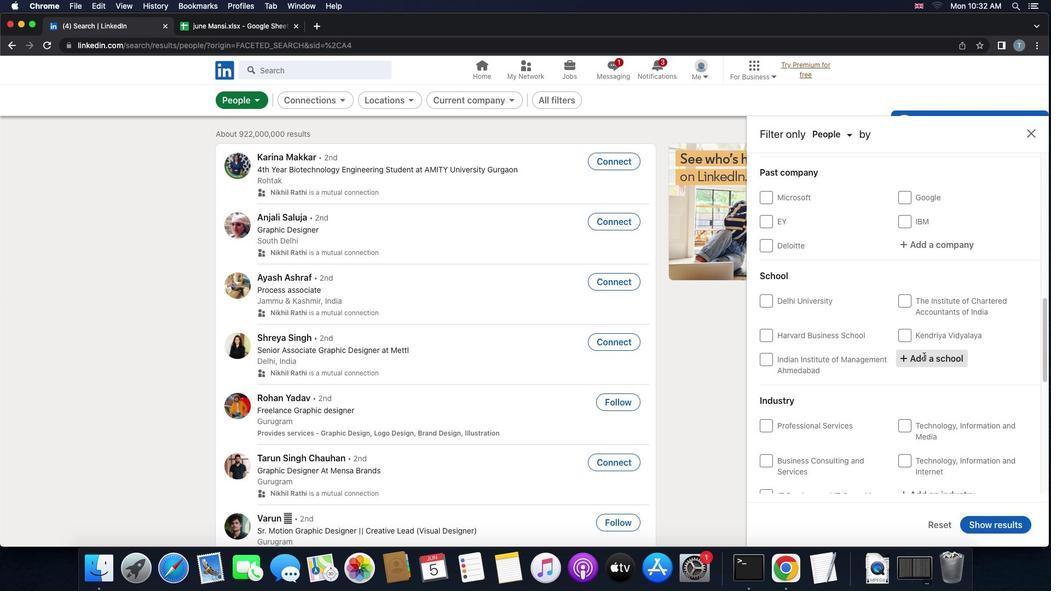 
Action: Key pressed Key.shift'S''r''i''n''i''v''a''s''a'Key.space'r''a''m''a''n''u''j''a''n'Key.space'i''n''s''t''i''t''u''t''e'Key.space'o''f'Key.space't''e''c''h''n''o''l''o''g''y'
Screenshot: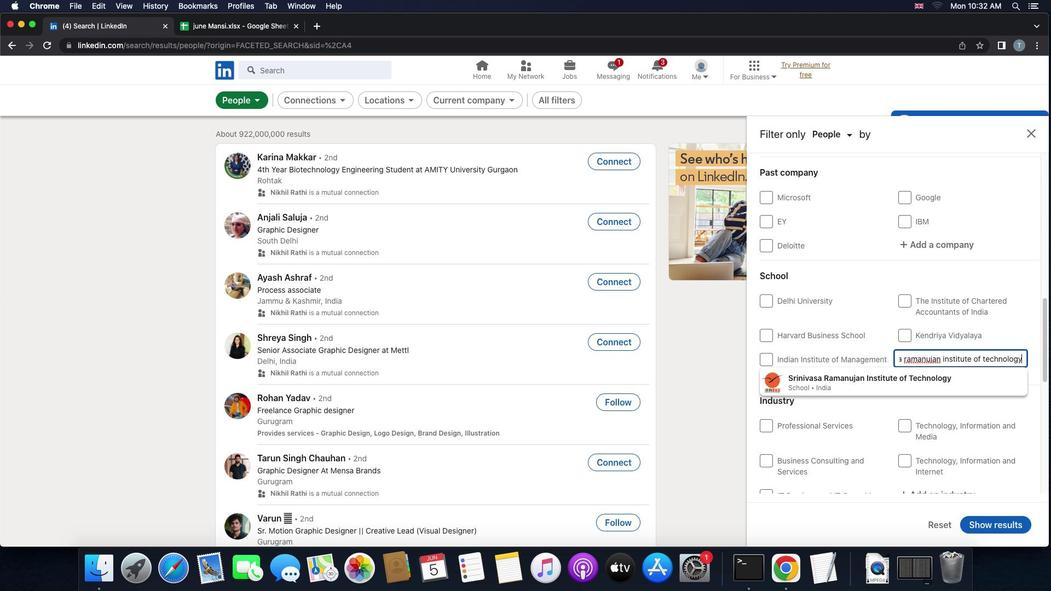 
Action: Mouse moved to (929, 384)
Screenshot: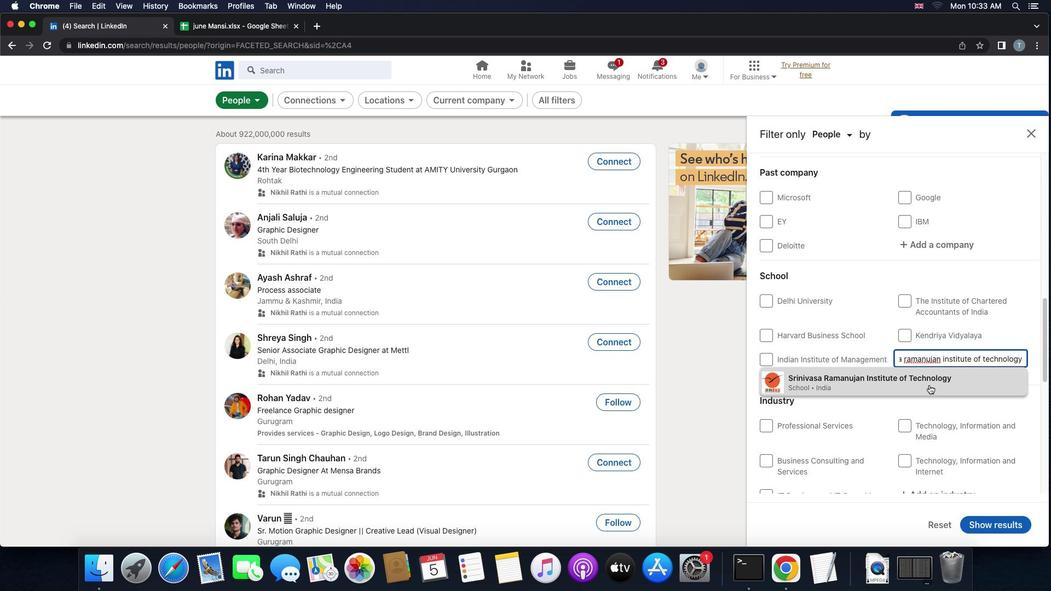 
Action: Mouse pressed left at (929, 384)
Screenshot: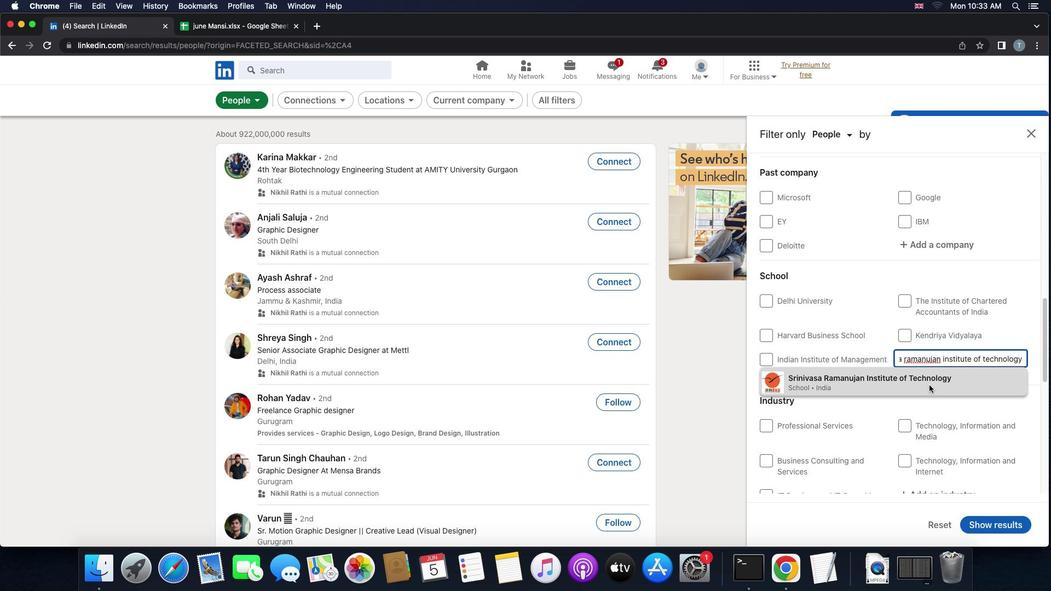 
Action: Mouse scrolled (929, 384) with delta (0, 0)
Screenshot: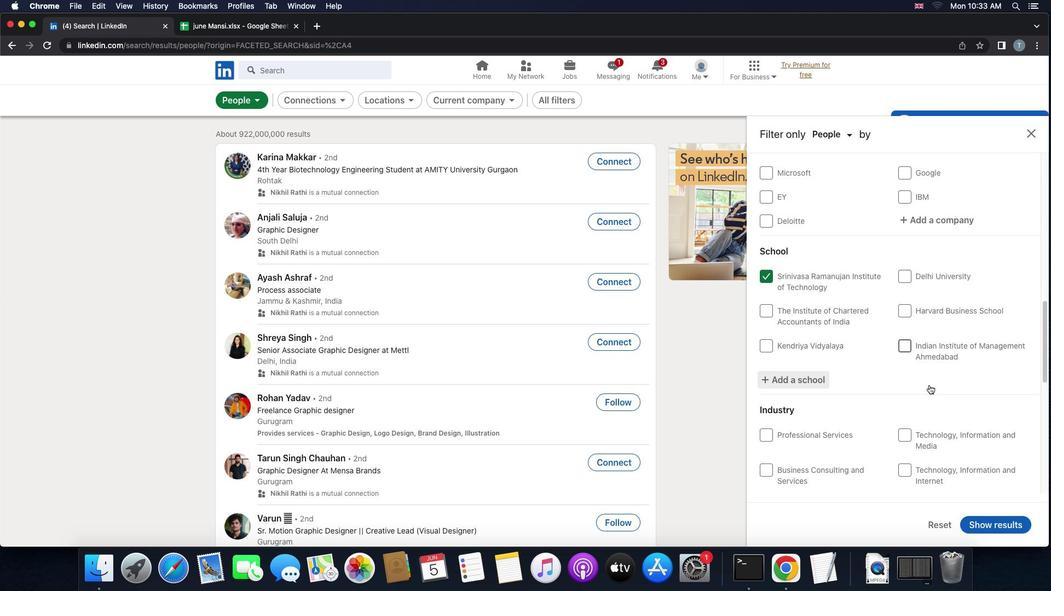 
Action: Mouse scrolled (929, 384) with delta (0, 0)
Screenshot: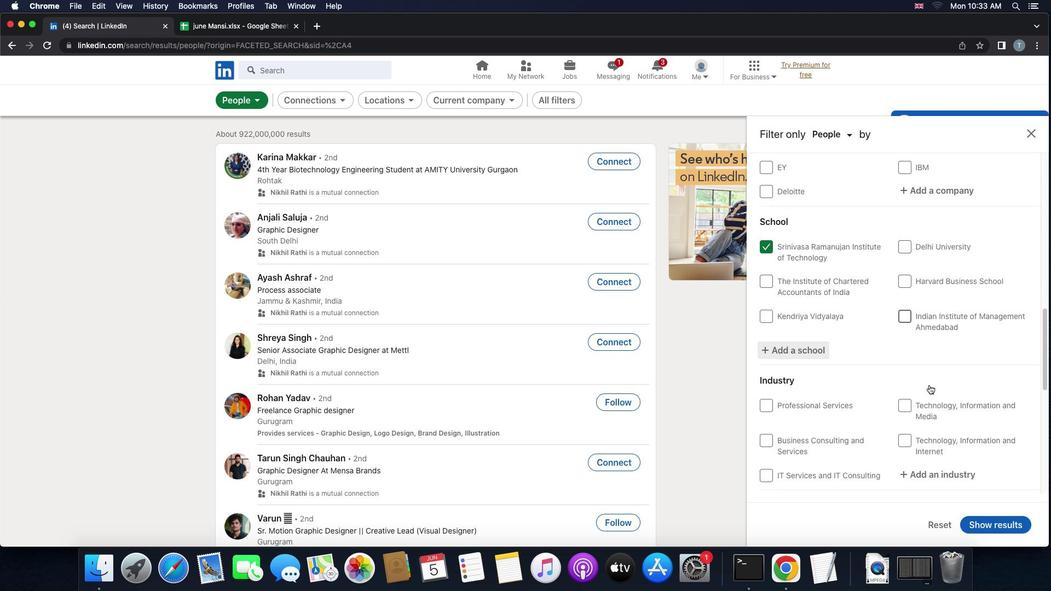 
Action: Mouse scrolled (929, 384) with delta (0, -1)
Screenshot: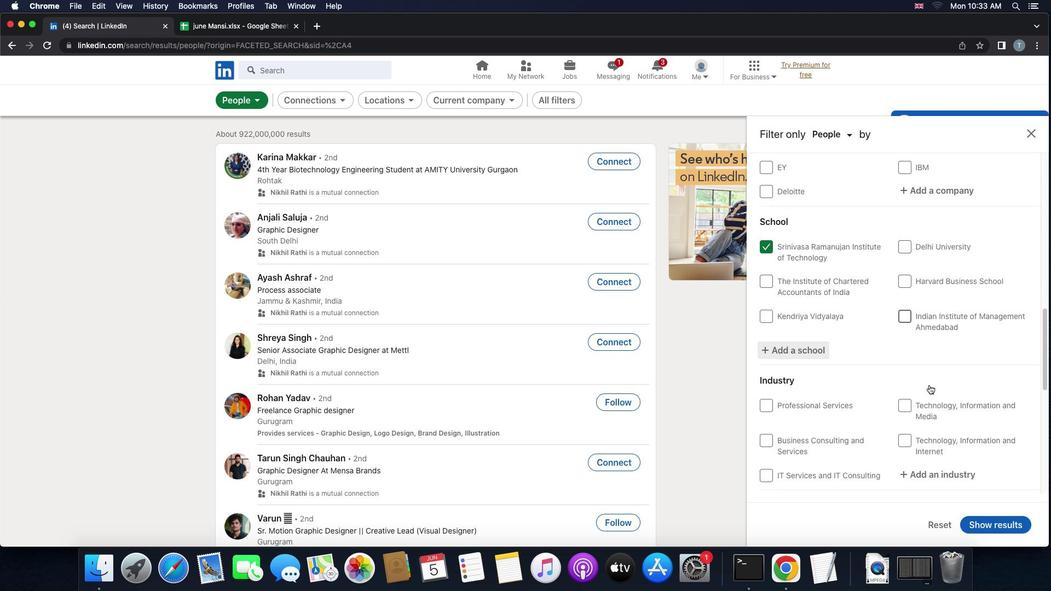 
Action: Mouse scrolled (929, 384) with delta (0, -2)
Screenshot: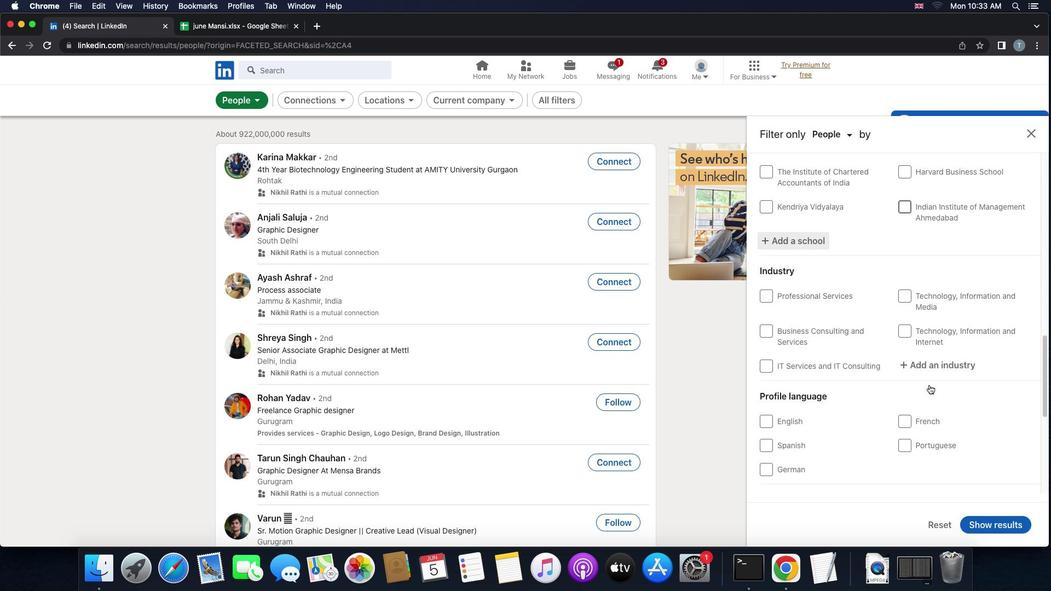 
Action: Mouse moved to (964, 342)
Screenshot: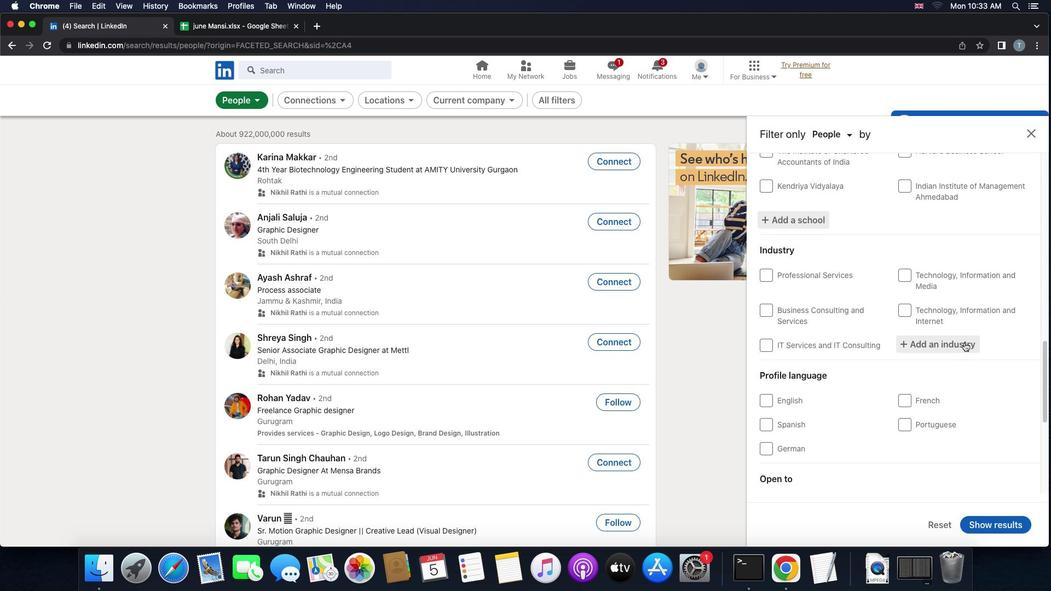 
Action: Mouse pressed left at (964, 342)
Screenshot: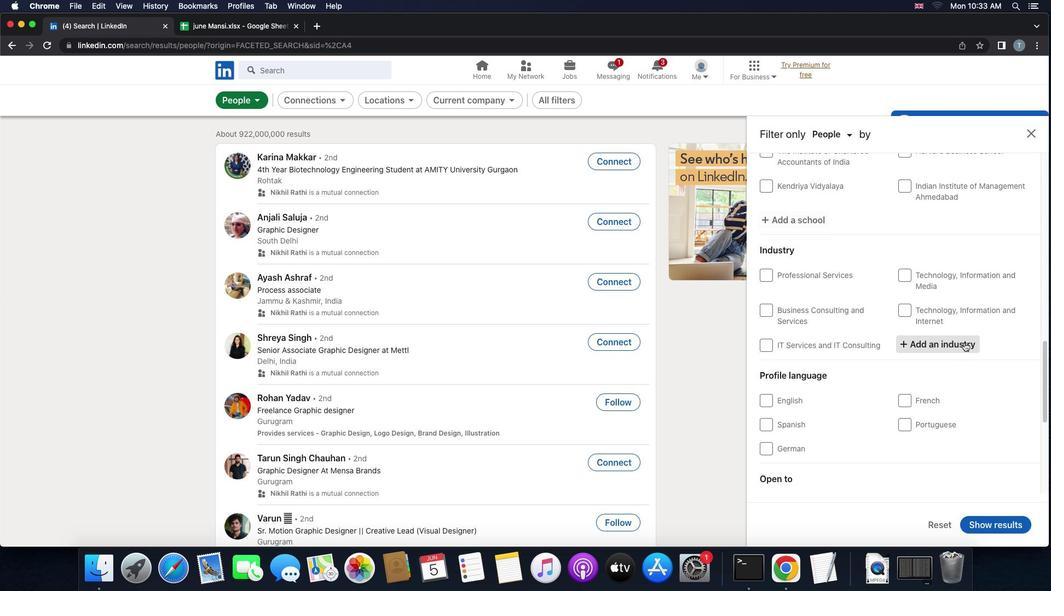 
Action: Key pressed 'f''u''n''d''s'
Screenshot: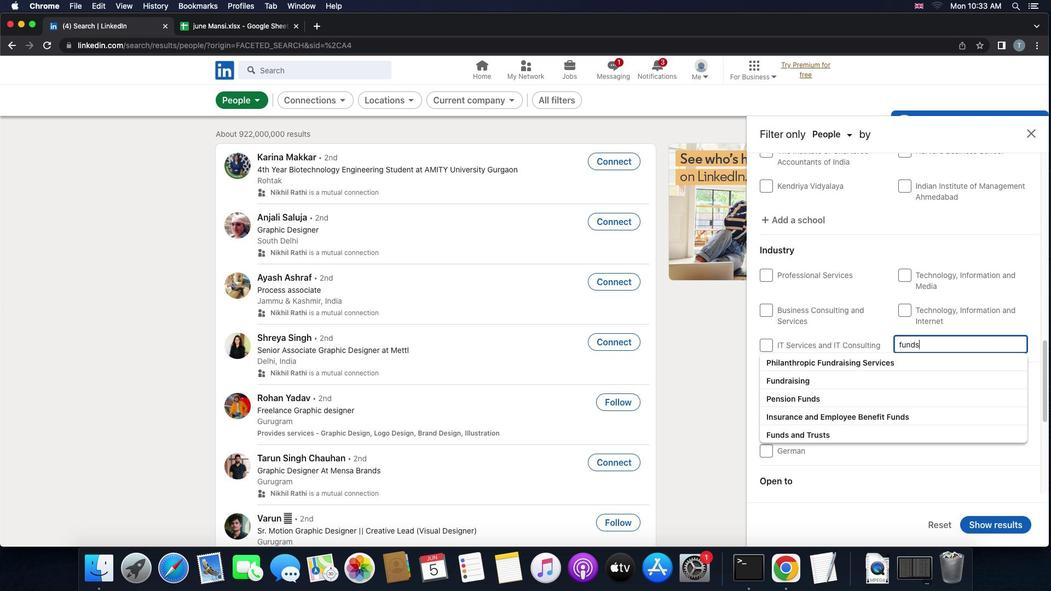 
Action: Mouse moved to (912, 399)
Screenshot: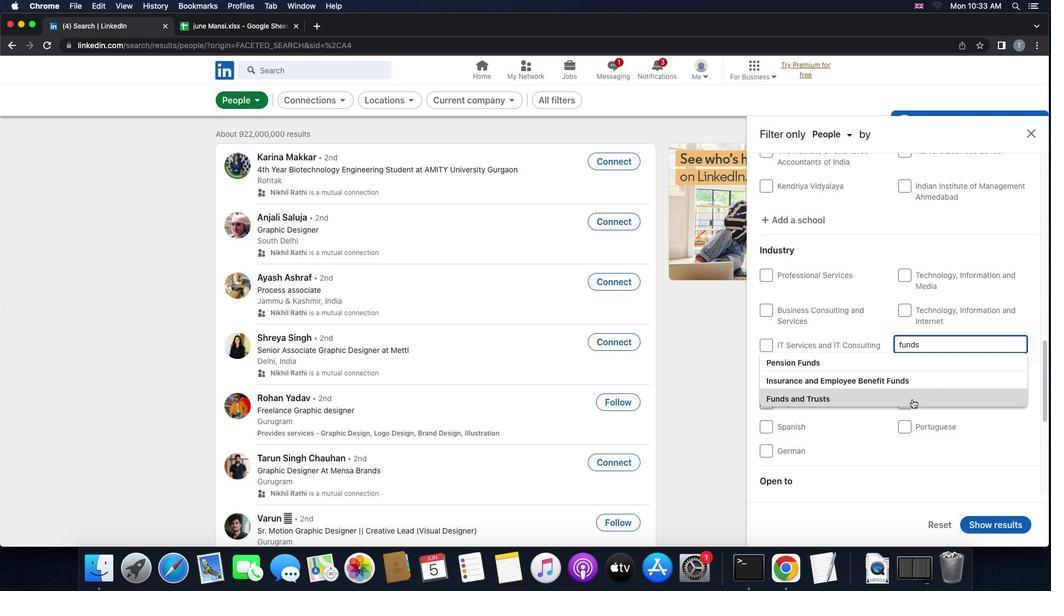
Action: Mouse pressed left at (912, 399)
Screenshot: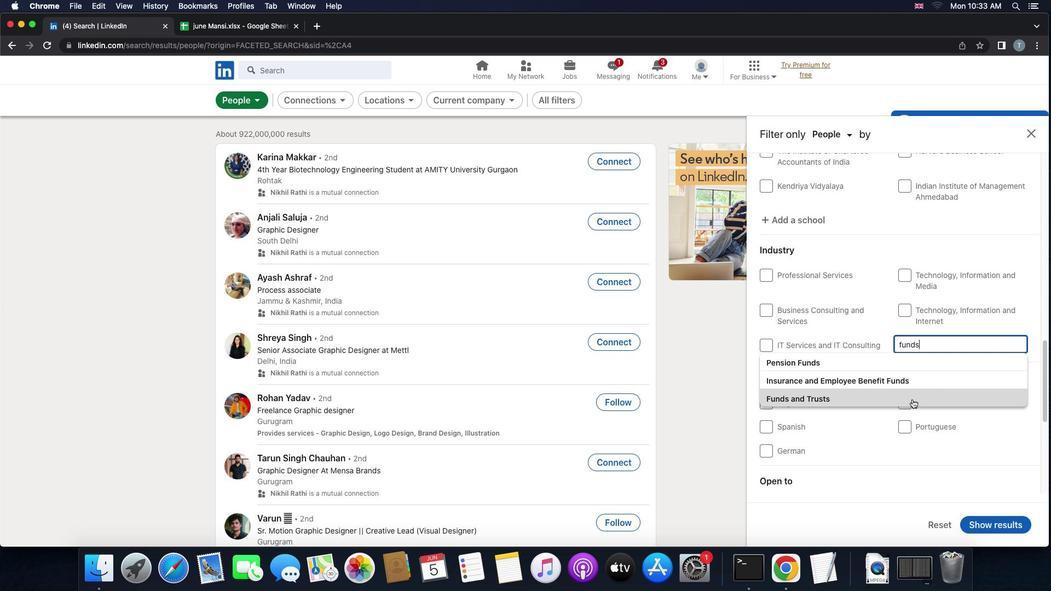 
Action: Mouse scrolled (912, 399) with delta (0, 0)
Screenshot: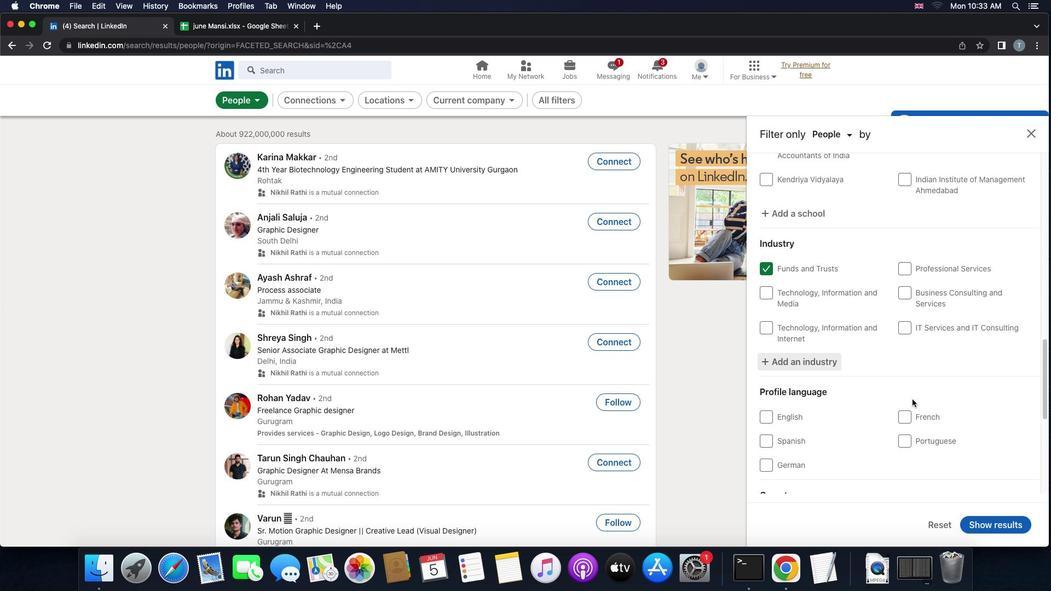 
Action: Mouse scrolled (912, 399) with delta (0, 0)
Screenshot: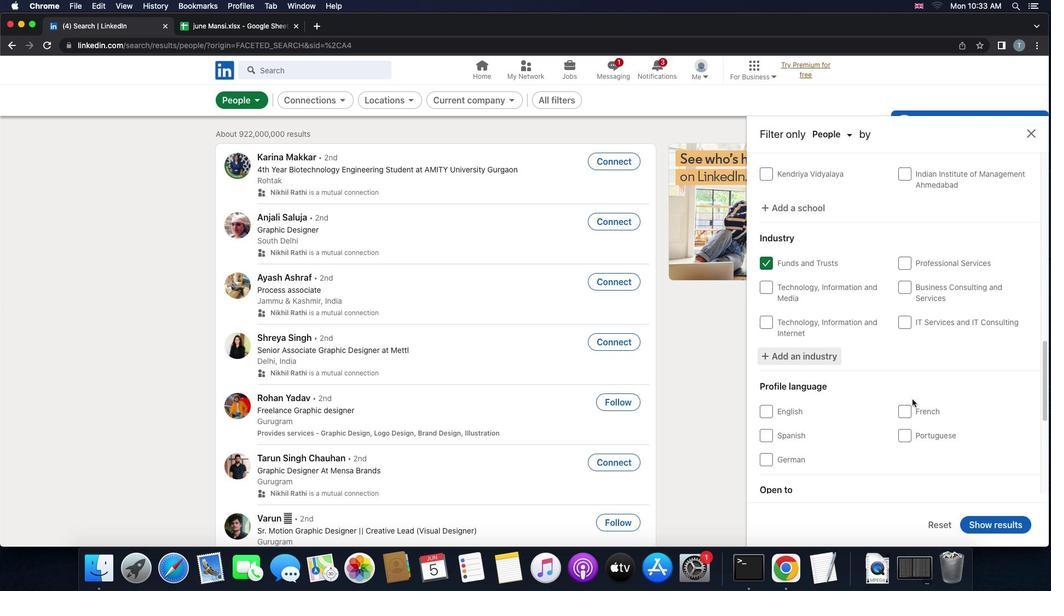 
Action: Mouse scrolled (912, 399) with delta (0, 0)
Screenshot: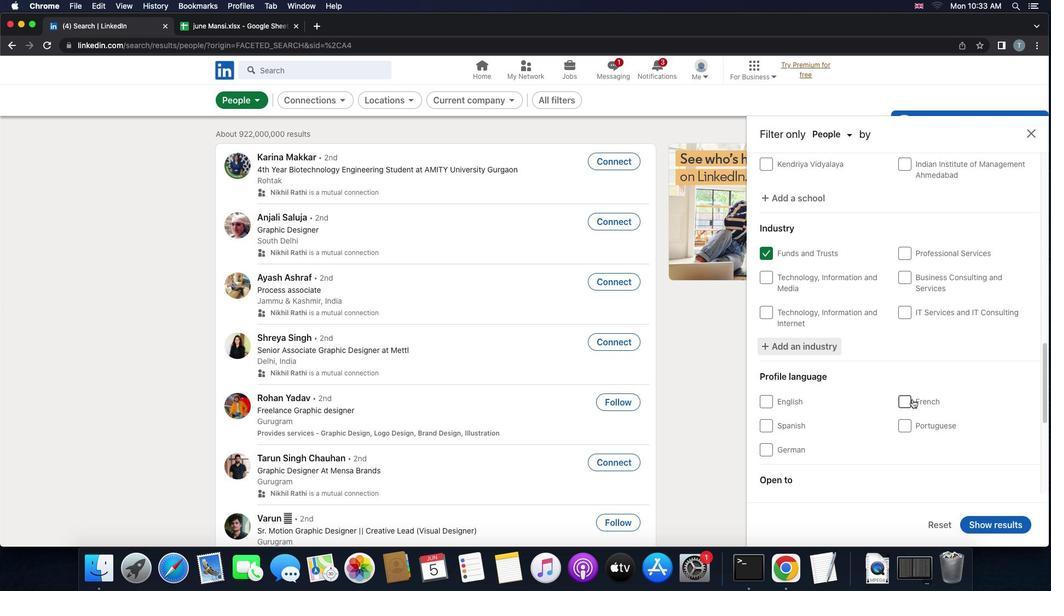 
Action: Mouse scrolled (912, 399) with delta (0, 0)
Screenshot: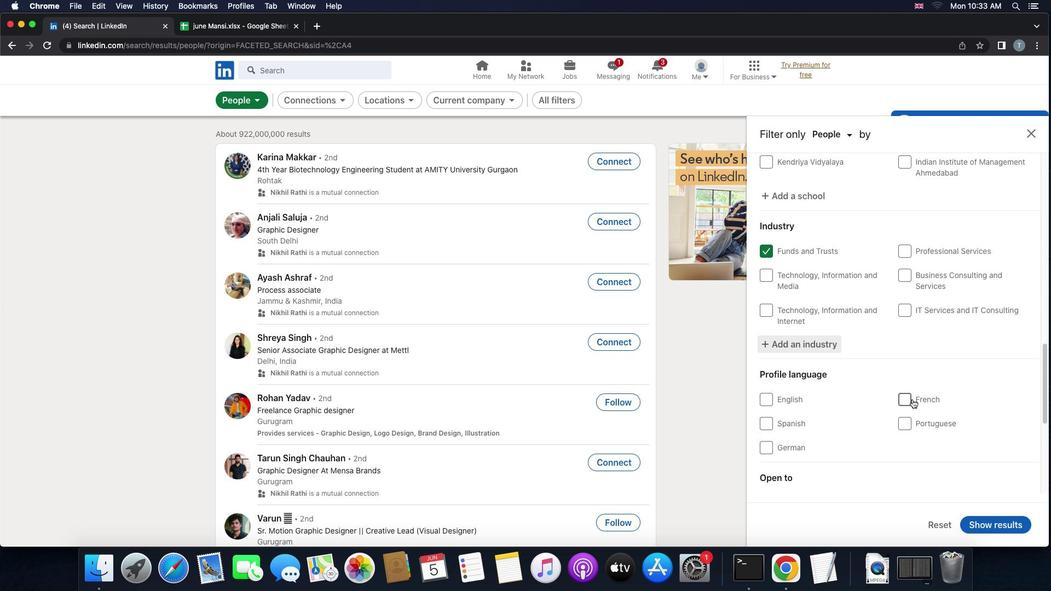 
Action: Mouse scrolled (912, 399) with delta (0, 0)
Screenshot: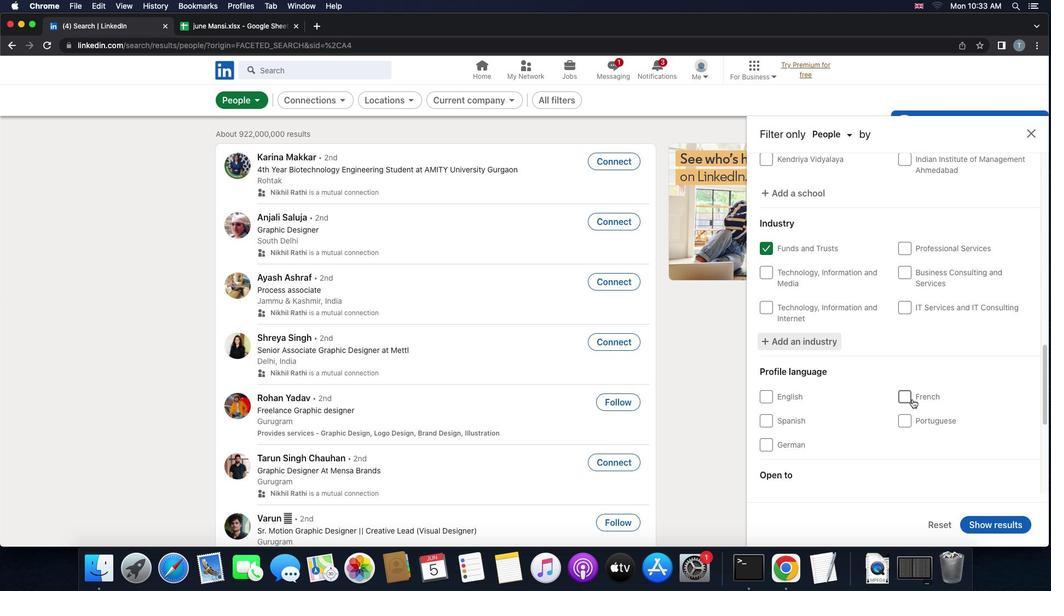
Action: Mouse scrolled (912, 399) with delta (0, 0)
Screenshot: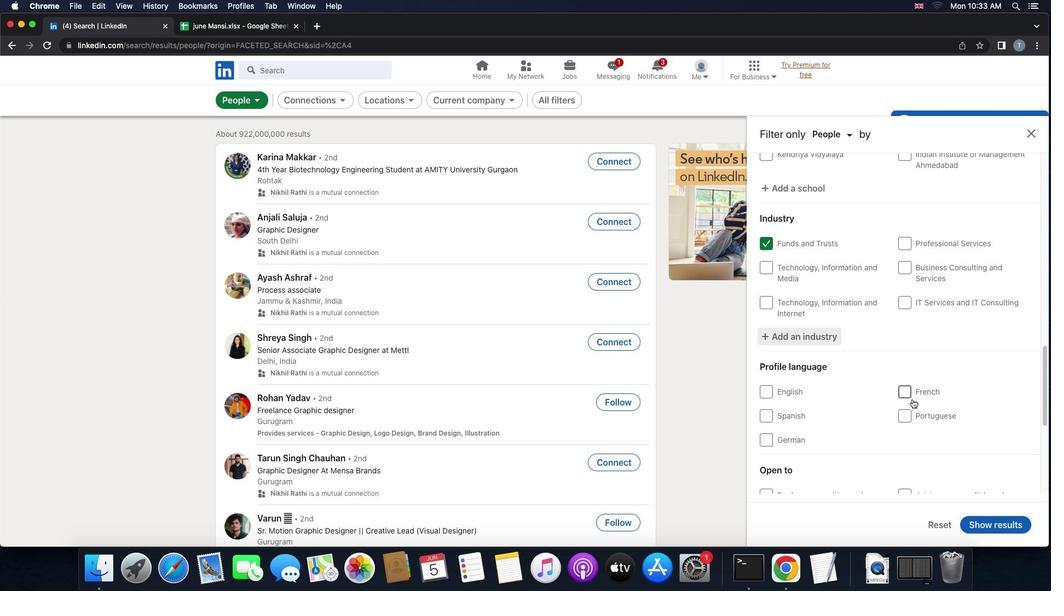 
Action: Mouse scrolled (912, 399) with delta (0, 0)
Screenshot: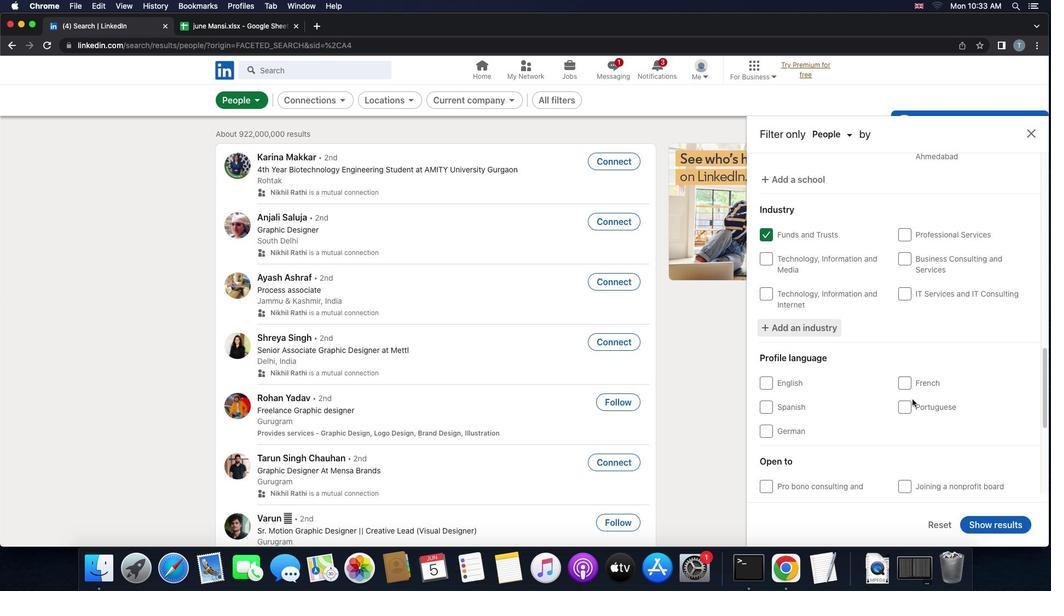 
Action: Mouse scrolled (912, 399) with delta (0, 0)
Screenshot: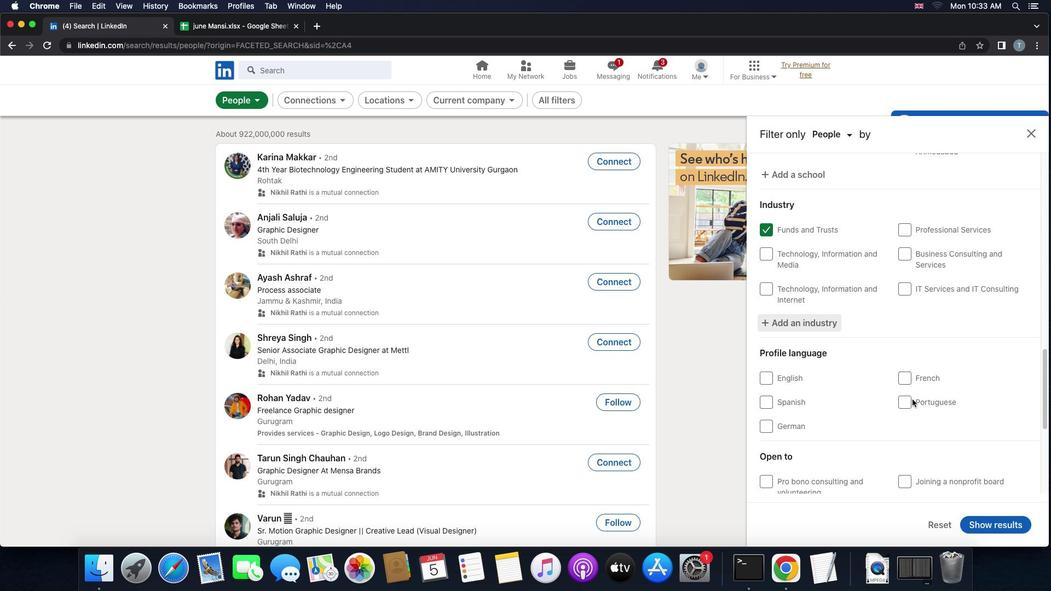 
Action: Mouse moved to (763, 373)
Screenshot: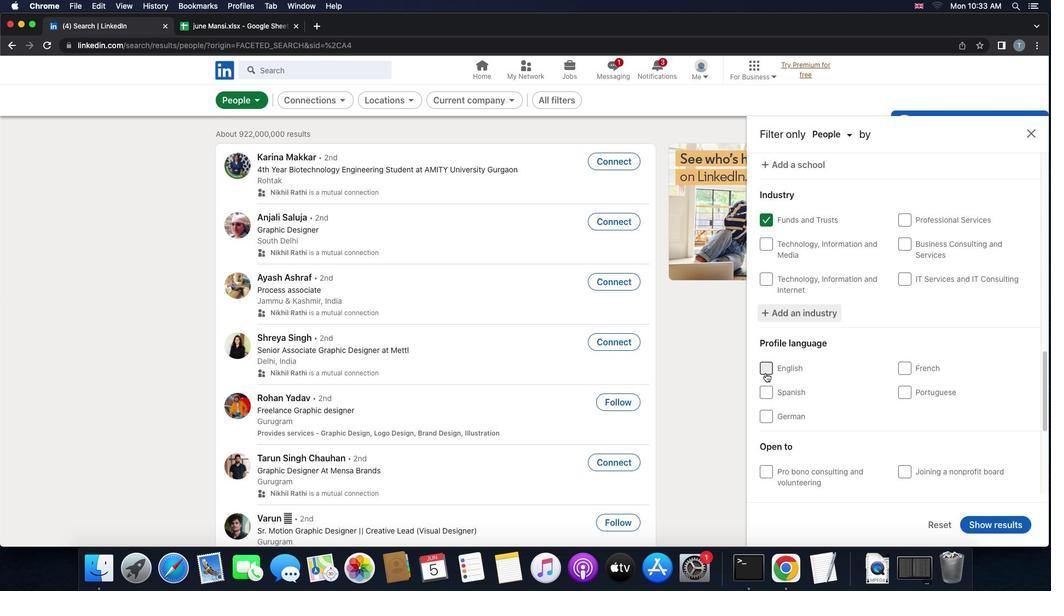 
Action: Mouse pressed left at (763, 373)
Screenshot: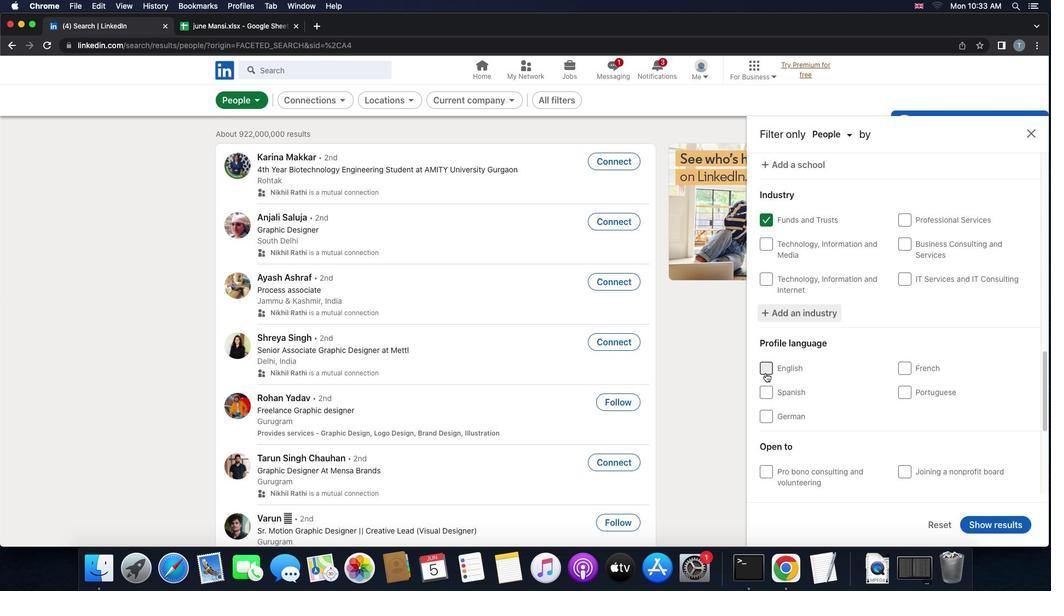 
Action: Mouse moved to (886, 405)
Screenshot: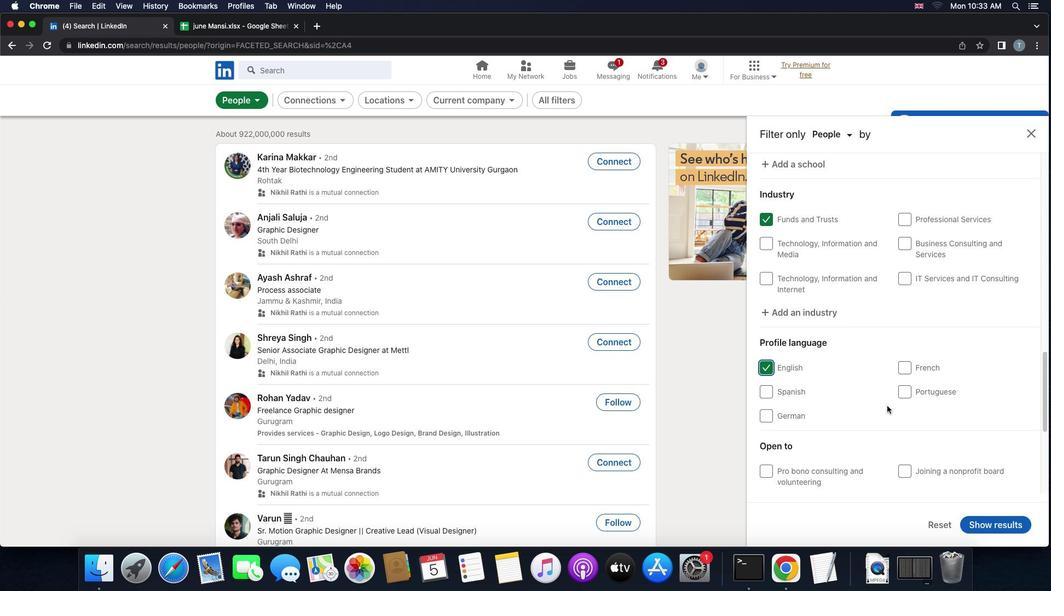 
Action: Mouse scrolled (886, 405) with delta (0, 0)
Screenshot: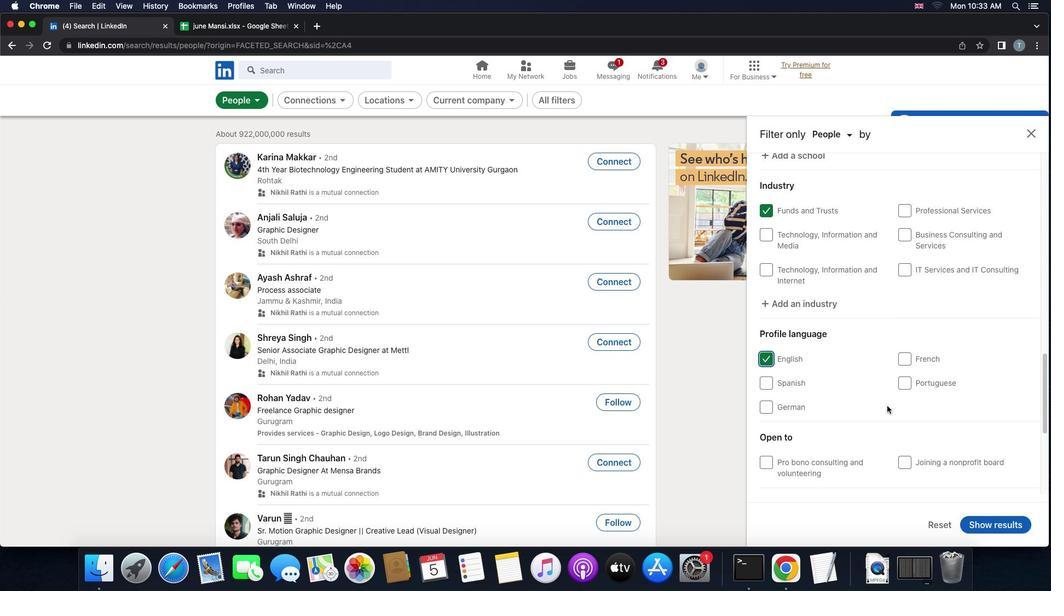 
Action: Mouse scrolled (886, 405) with delta (0, 0)
Screenshot: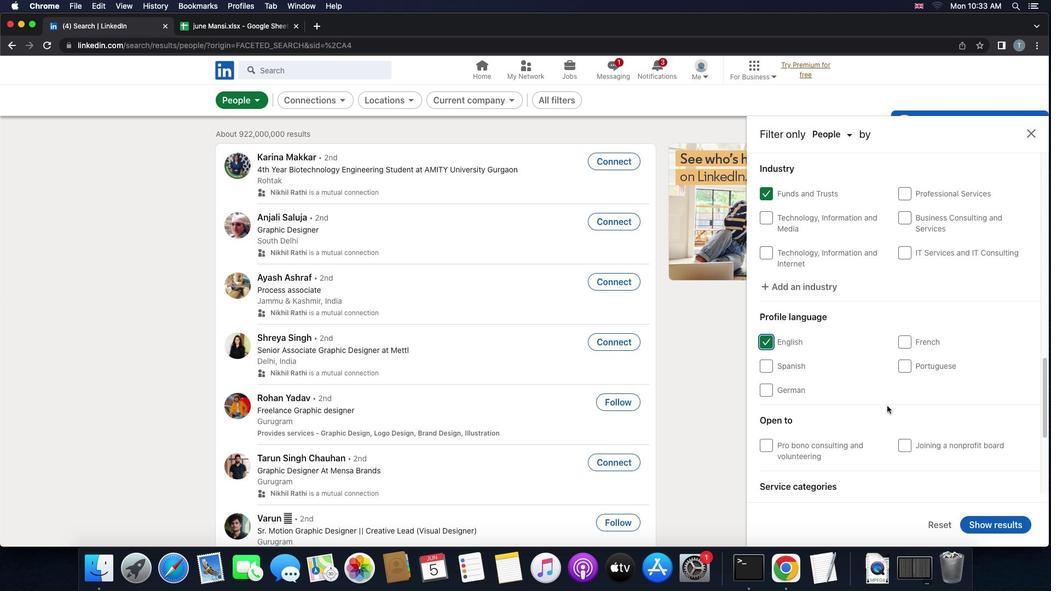 
Action: Mouse scrolled (886, 405) with delta (0, -1)
Screenshot: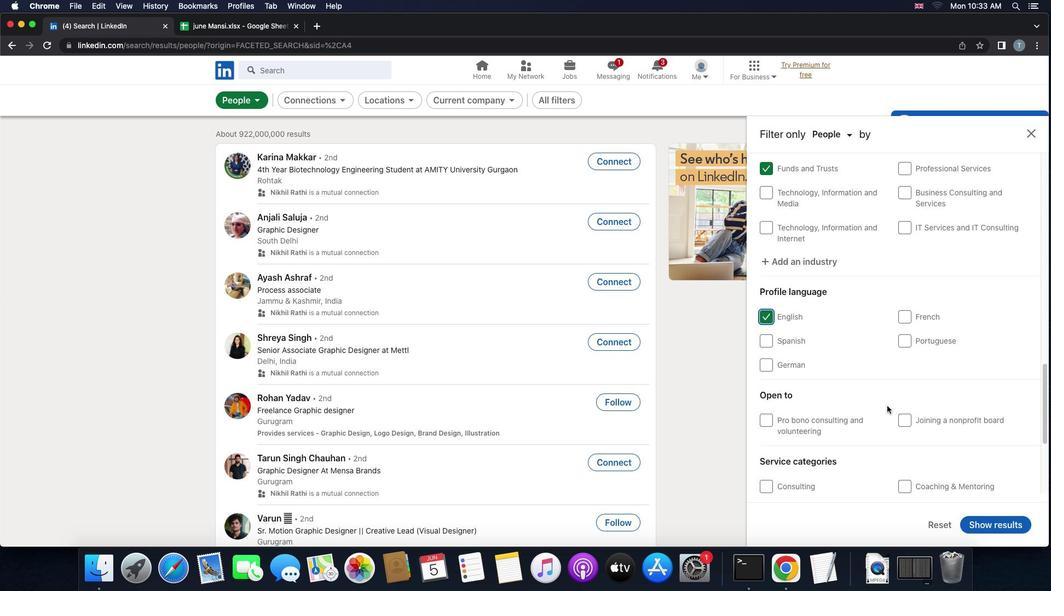 
Action: Mouse scrolled (886, 405) with delta (0, 0)
Screenshot: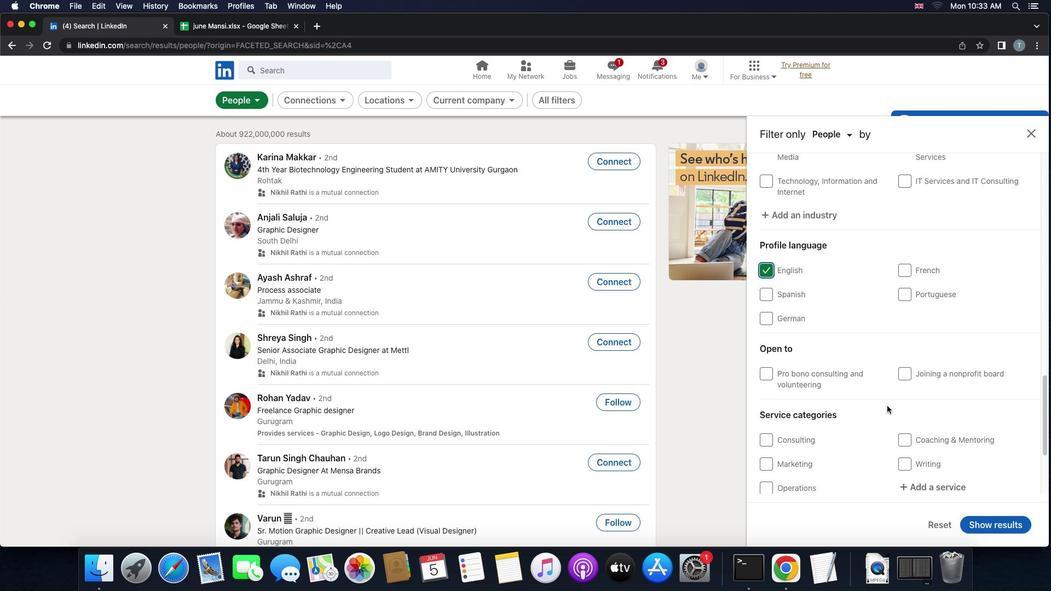 
Action: Mouse scrolled (886, 405) with delta (0, 0)
Screenshot: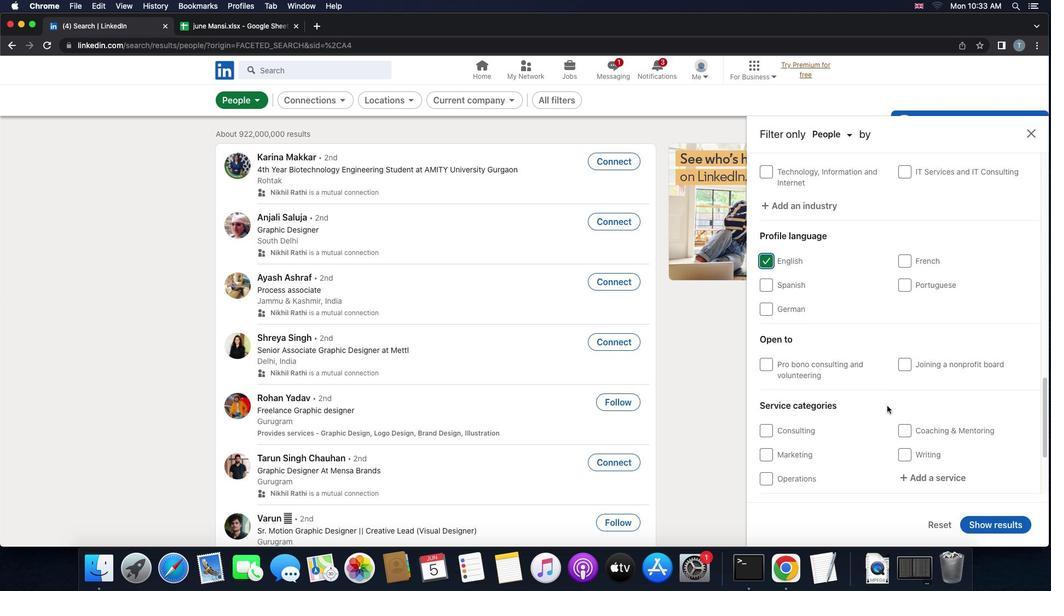 
Action: Mouse scrolled (886, 405) with delta (0, -1)
Screenshot: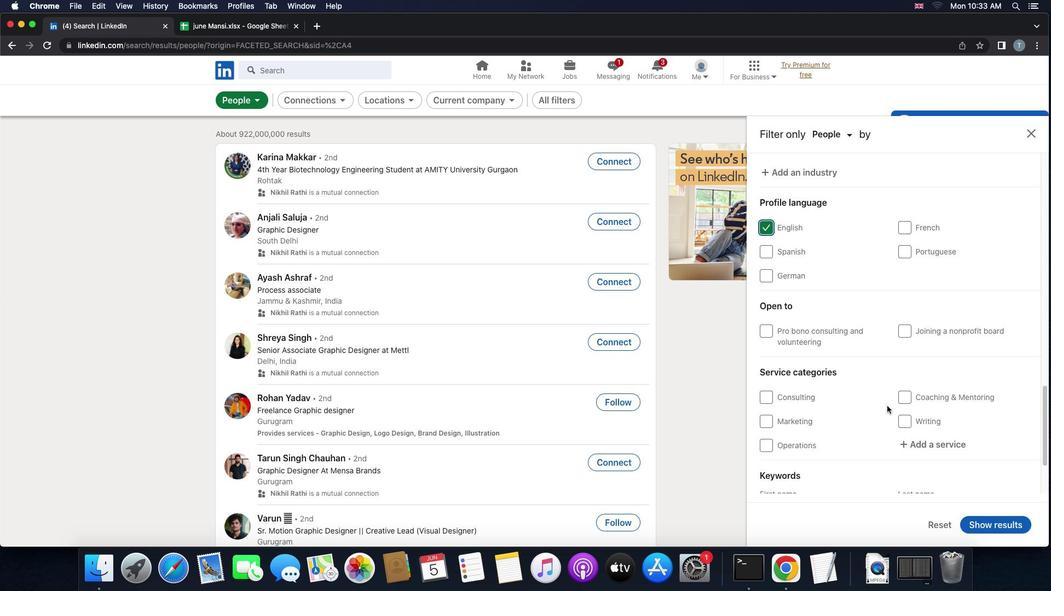 
Action: Mouse moved to (926, 419)
Screenshot: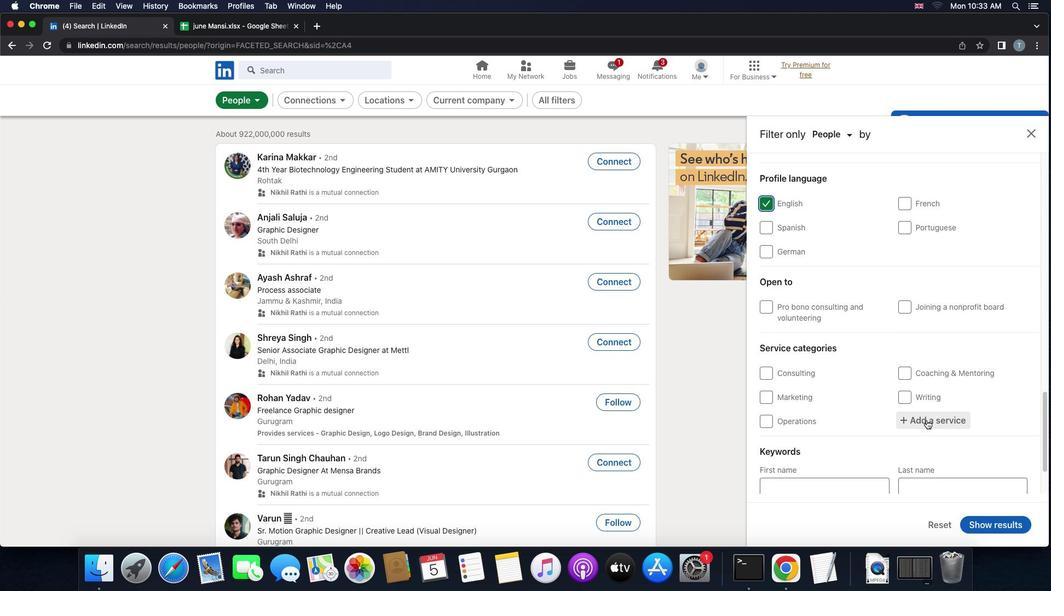 
Action: Mouse pressed left at (926, 419)
Screenshot: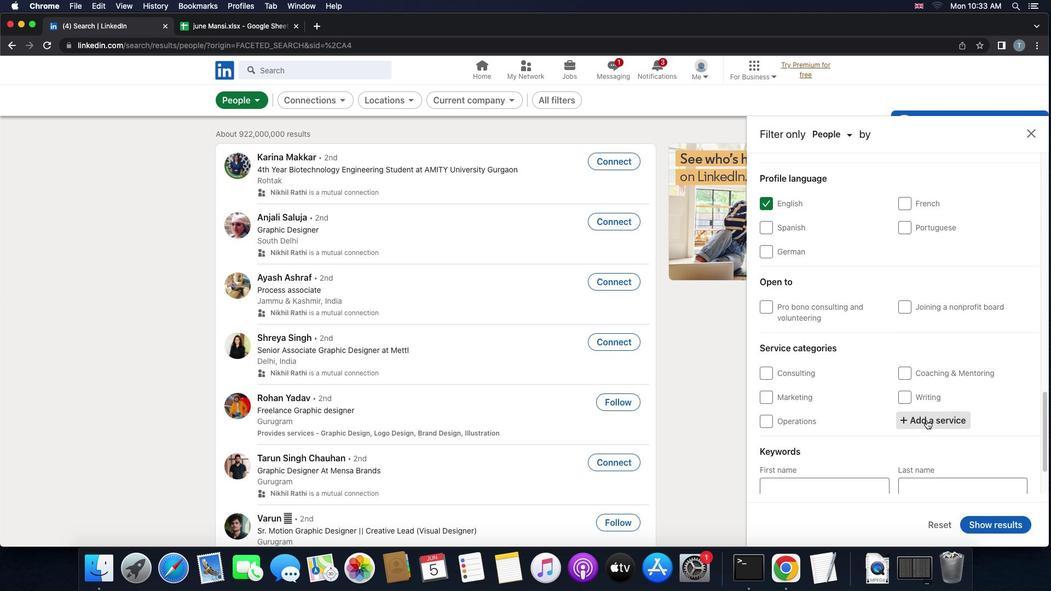 
Action: Key pressed 'e''d''i''t''i''n''g'
Screenshot: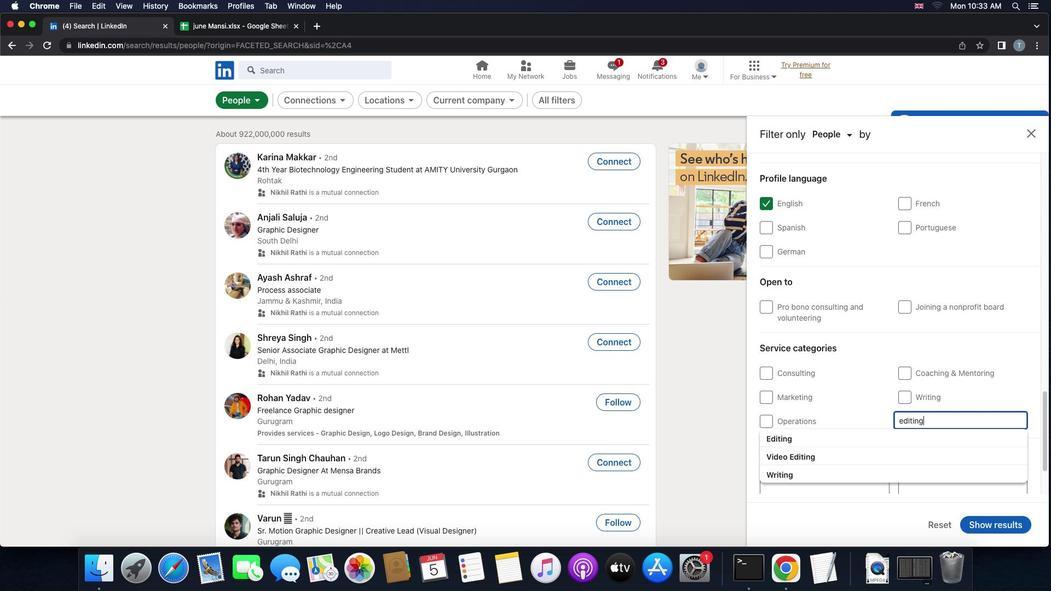 
Action: Mouse moved to (913, 434)
Screenshot: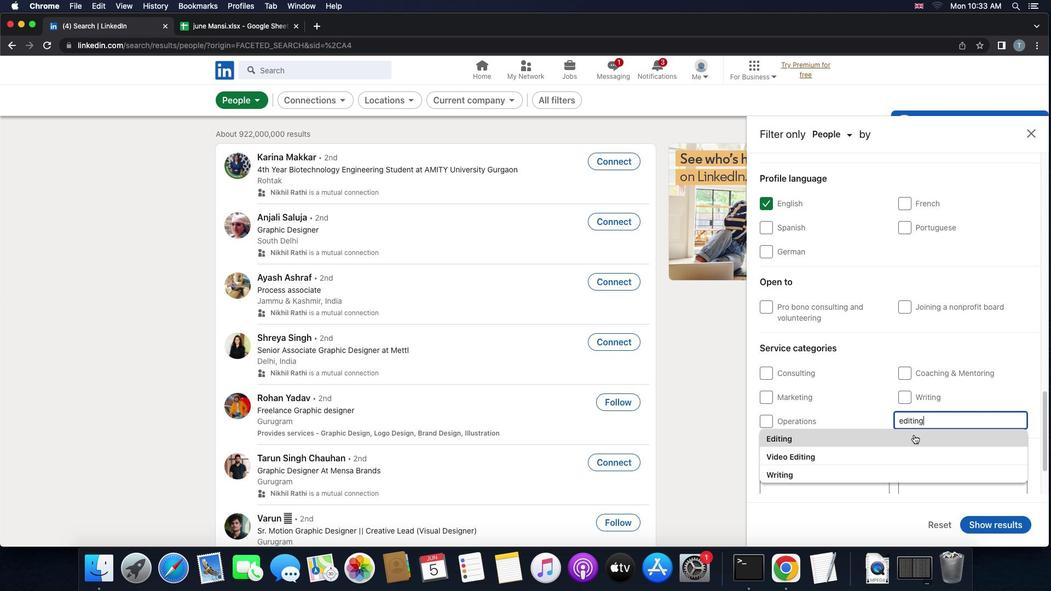 
Action: Mouse pressed left at (913, 434)
Screenshot: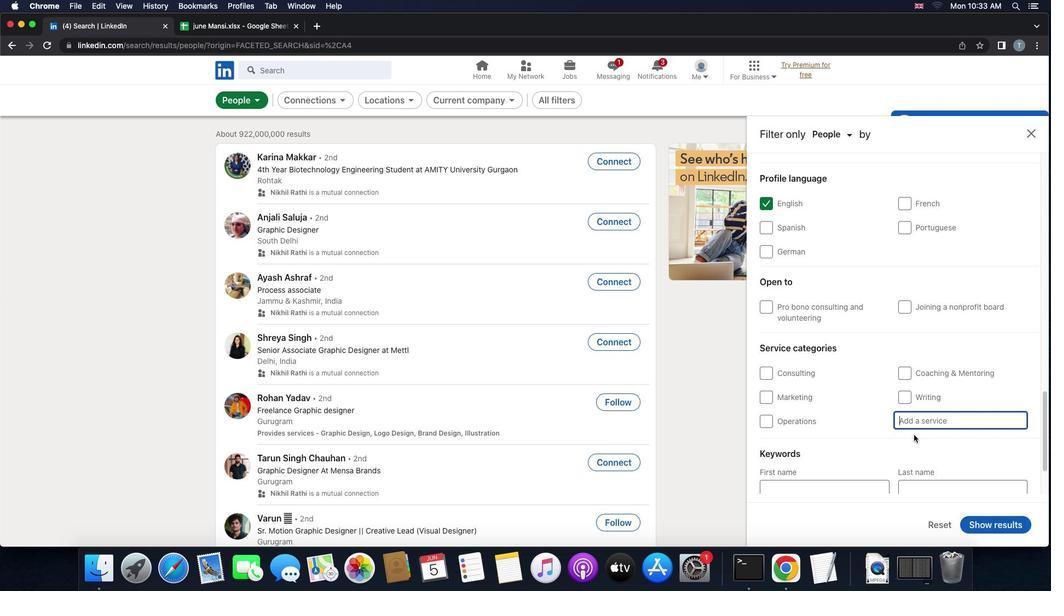 
Action: Mouse moved to (913, 435)
Screenshot: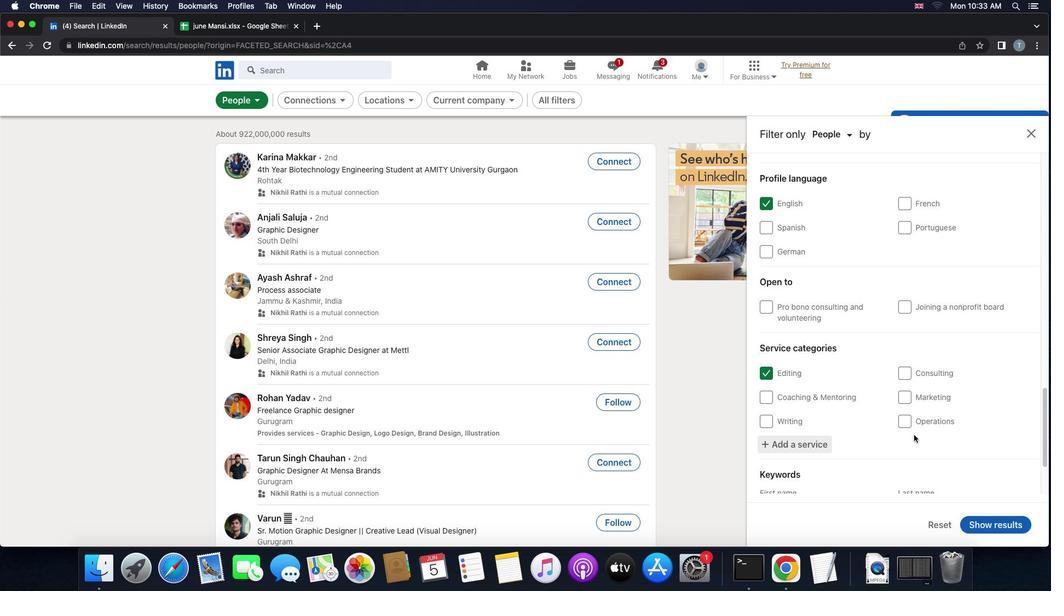 
Action: Mouse scrolled (913, 435) with delta (0, 0)
Screenshot: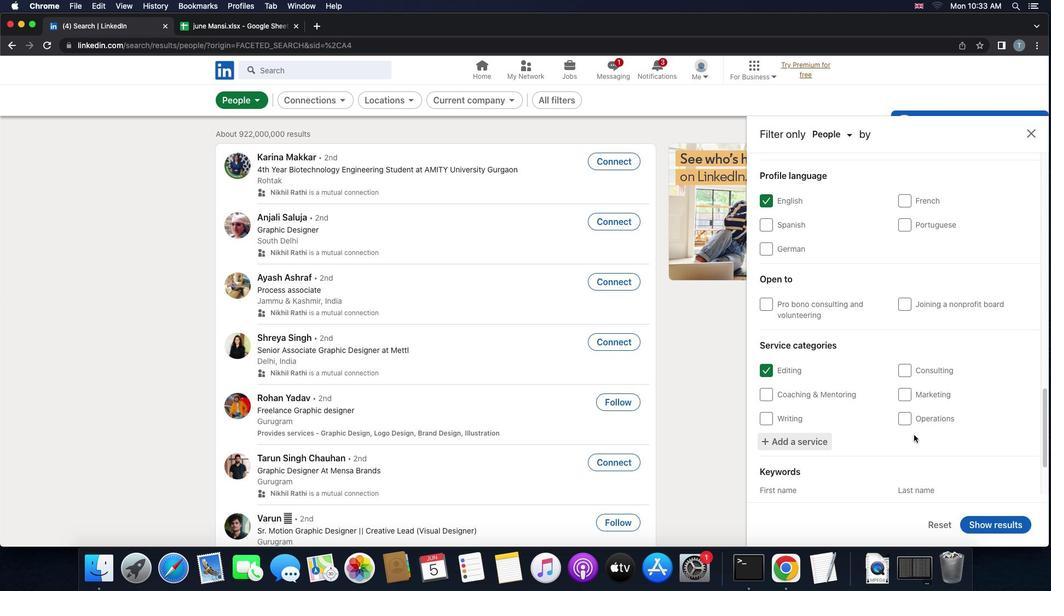 
Action: Mouse scrolled (913, 435) with delta (0, 0)
Screenshot: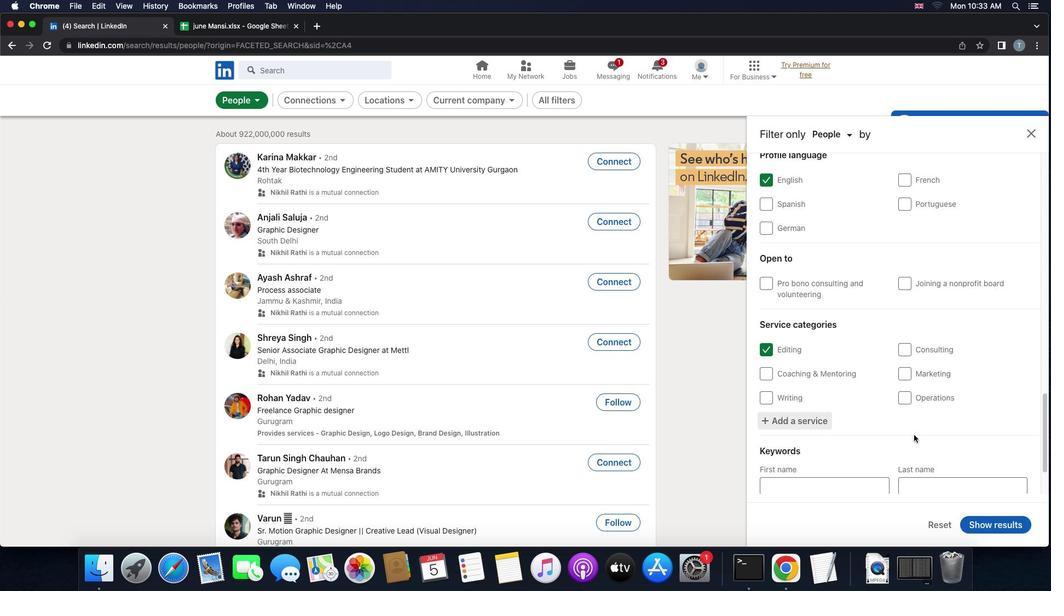 
Action: Mouse scrolled (913, 435) with delta (0, -1)
Screenshot: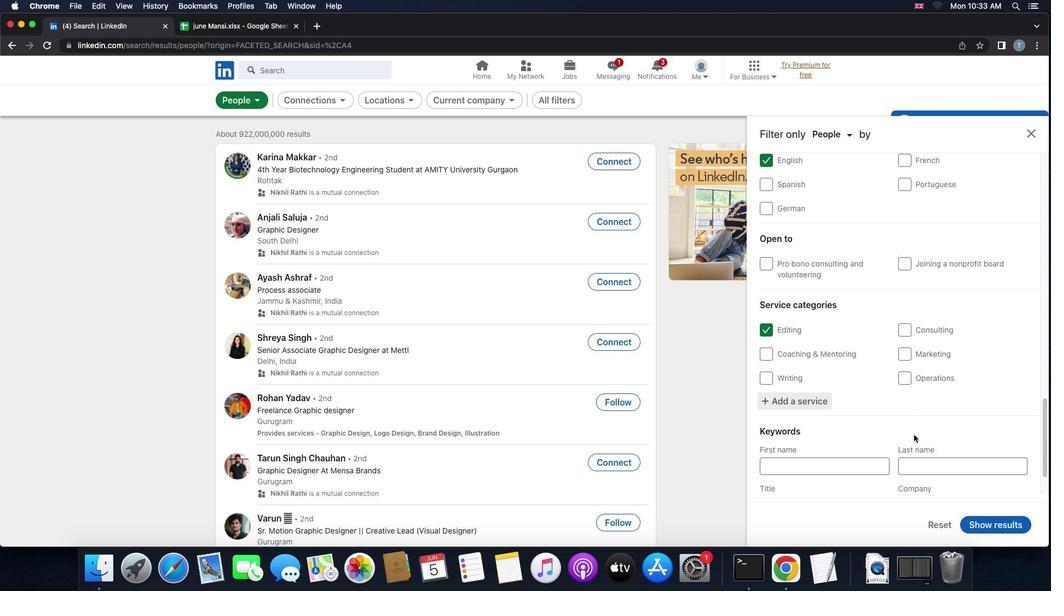 
Action: Mouse scrolled (913, 435) with delta (0, 0)
Screenshot: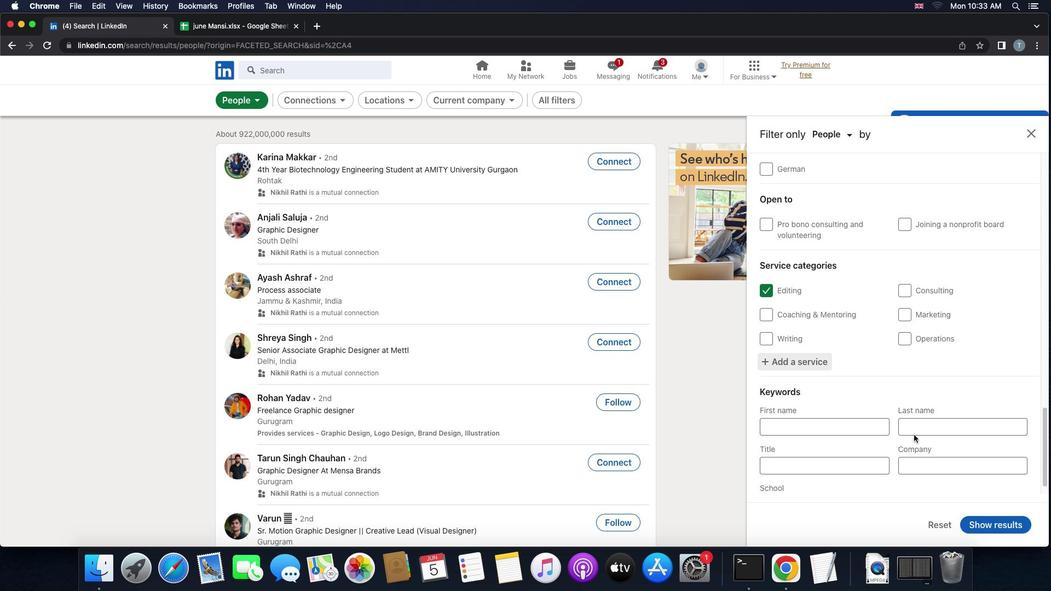 
Action: Mouse scrolled (913, 435) with delta (0, 0)
Screenshot: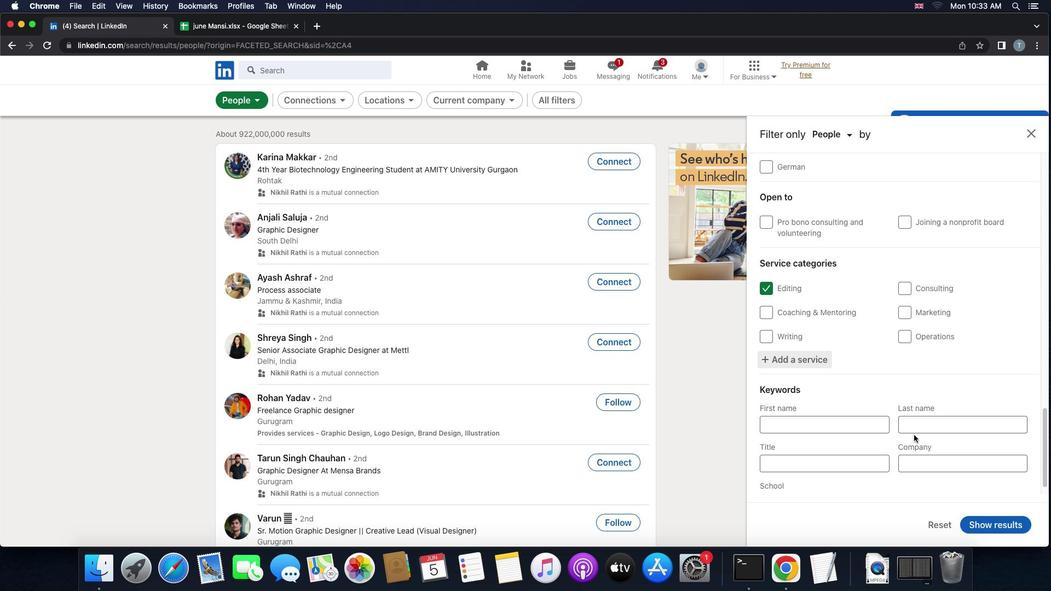 
Action: Mouse scrolled (913, 435) with delta (0, -1)
Screenshot: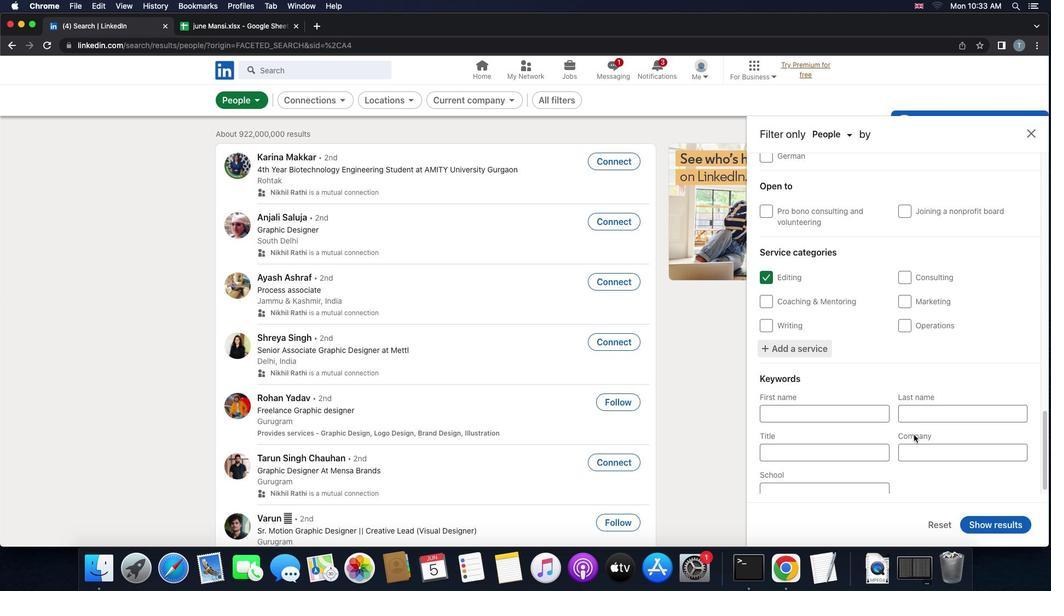 
Action: Mouse scrolled (913, 435) with delta (0, 0)
Screenshot: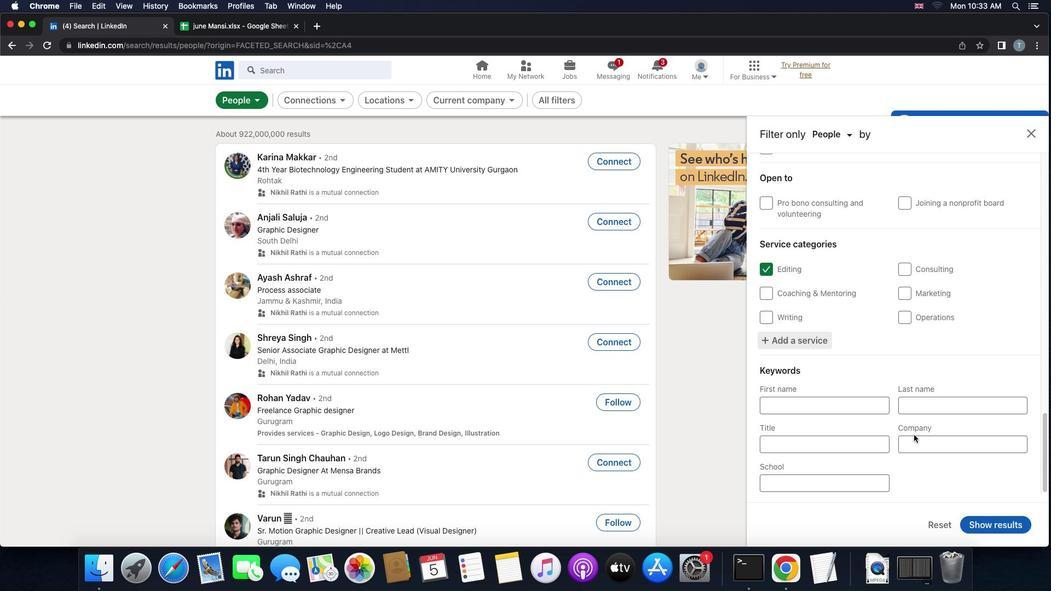 
Action: Mouse scrolled (913, 435) with delta (0, 0)
Screenshot: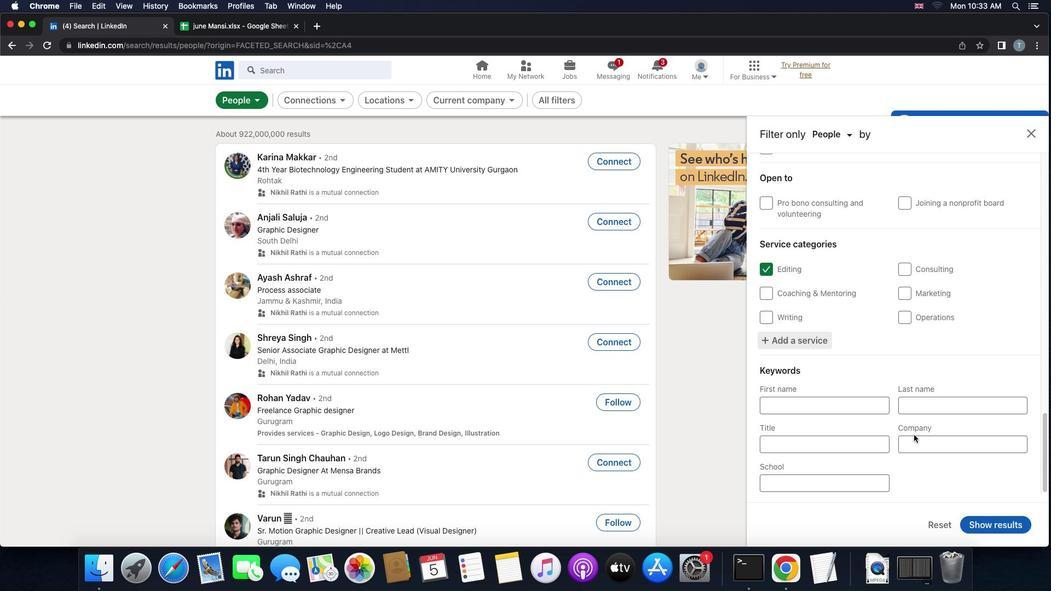 
Action: Mouse scrolled (913, 435) with delta (0, -1)
Screenshot: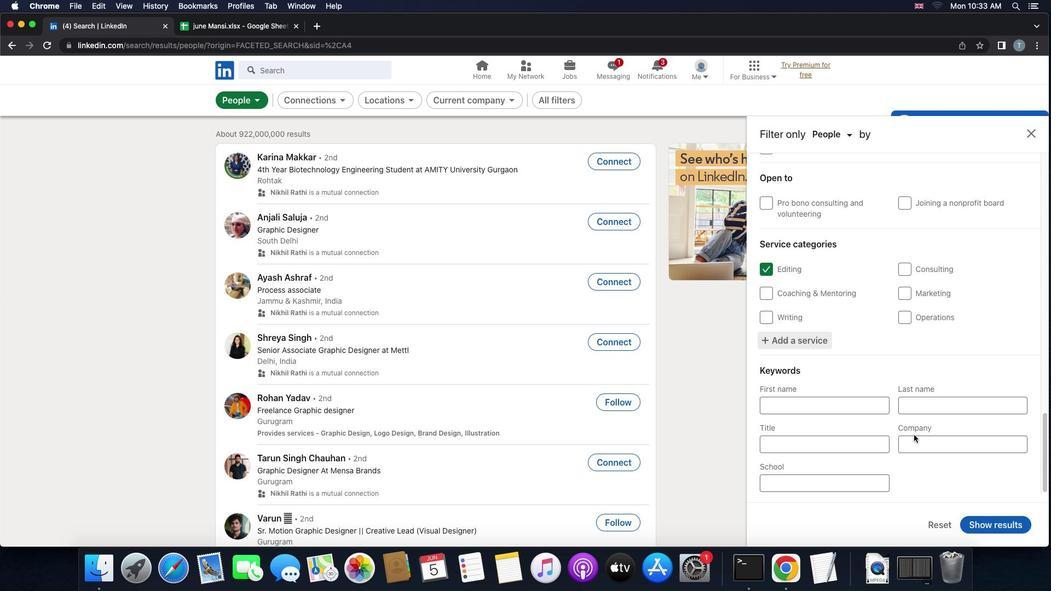 
Action: Mouse moved to (840, 450)
Screenshot: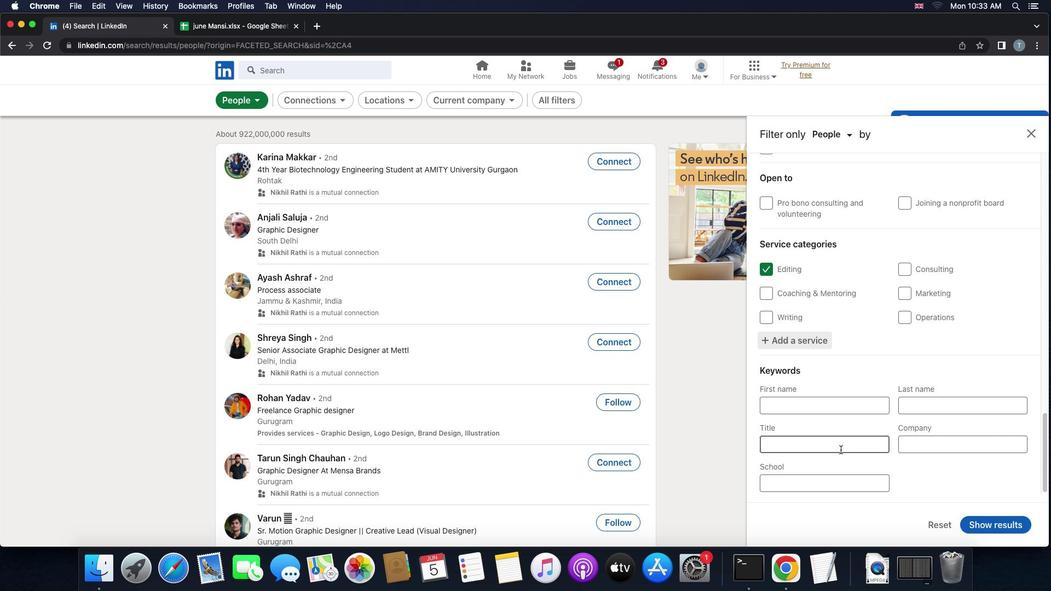 
Action: Mouse pressed left at (840, 450)
Screenshot: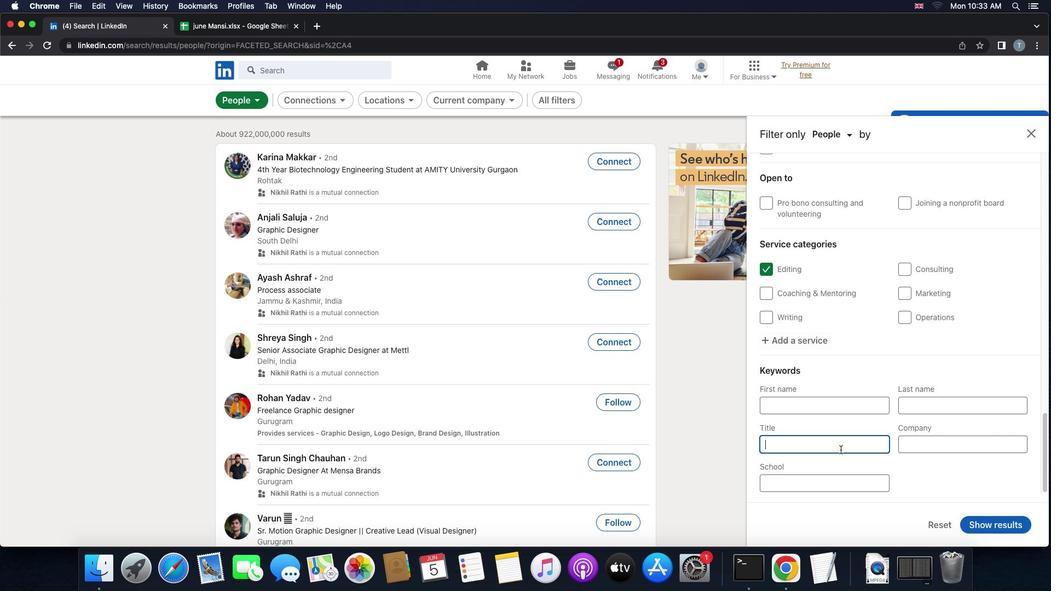 
Action: Key pressed 'o''p''e''r''a''t''i''o''n''s'Key.space'a''s''s''i''s''t''a''n''t'
Screenshot: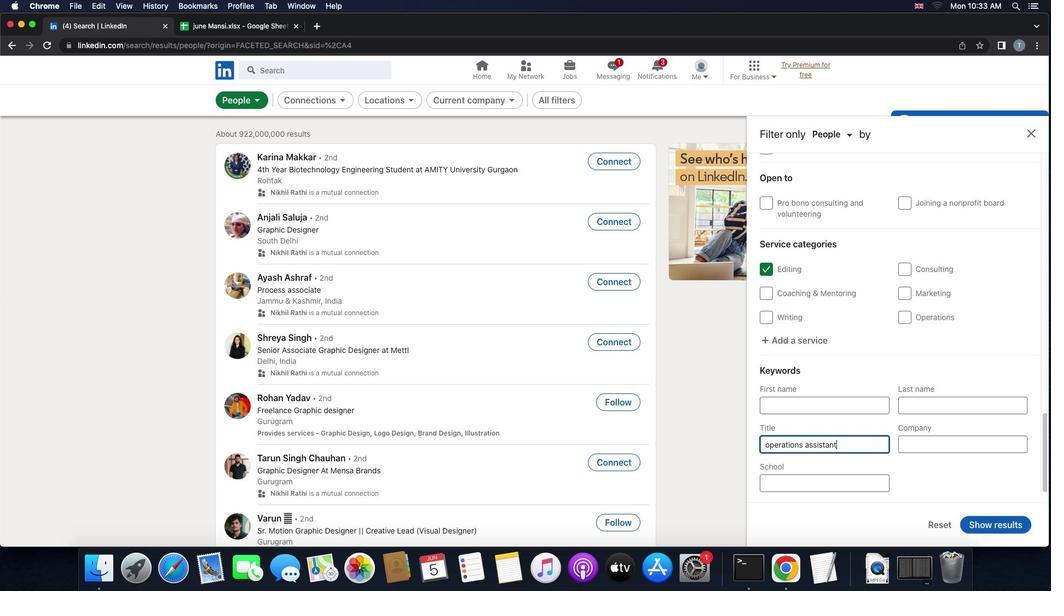 
Action: Mouse moved to (983, 525)
Screenshot: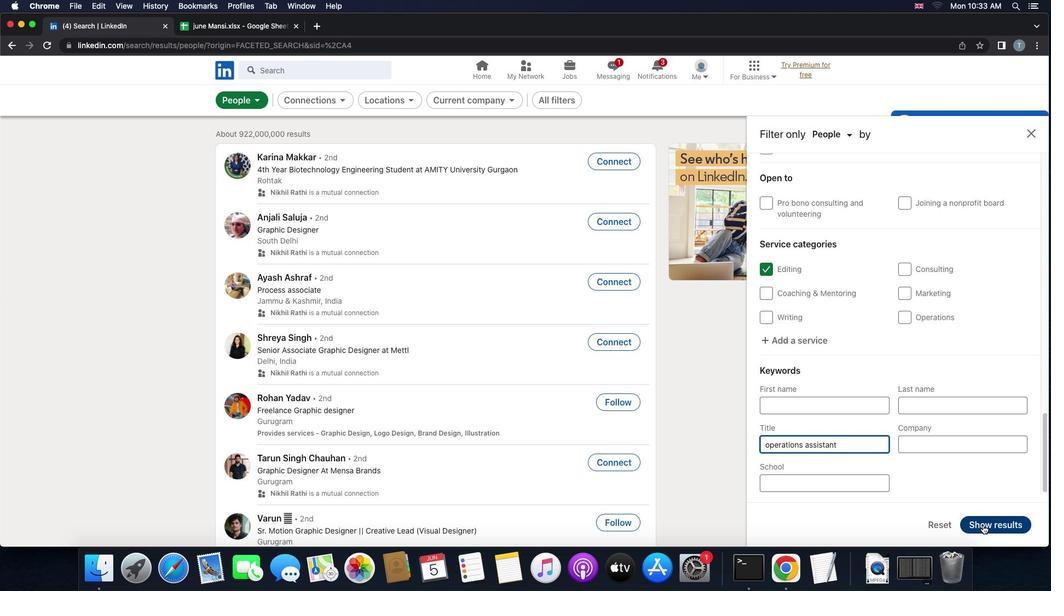 
Action: Mouse pressed left at (983, 525)
Screenshot: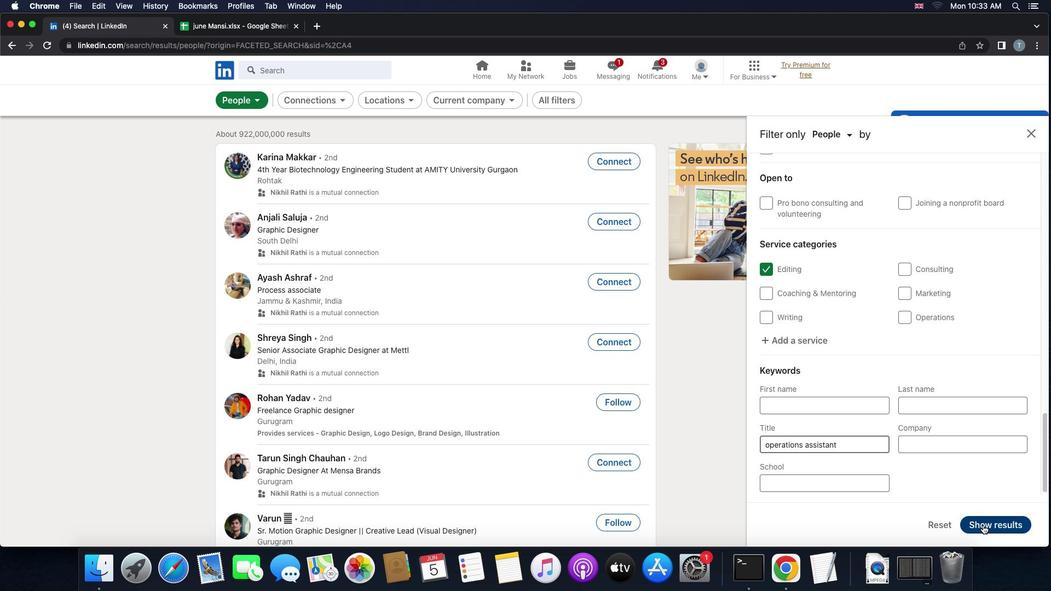 
